 Task: Show all "Featured" power-ups.
Action: Mouse pressed left at (575, 362)
Screenshot: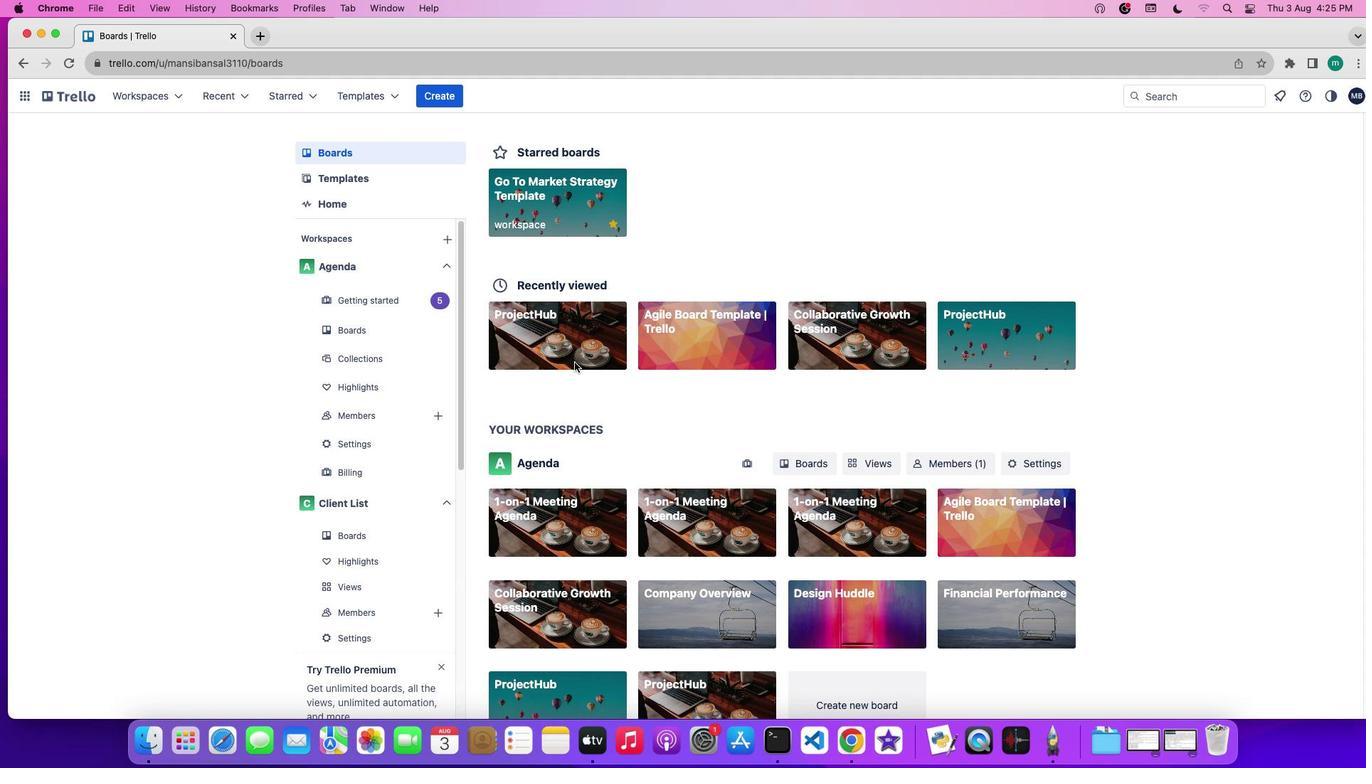 
Action: Mouse pressed left at (575, 362)
Screenshot: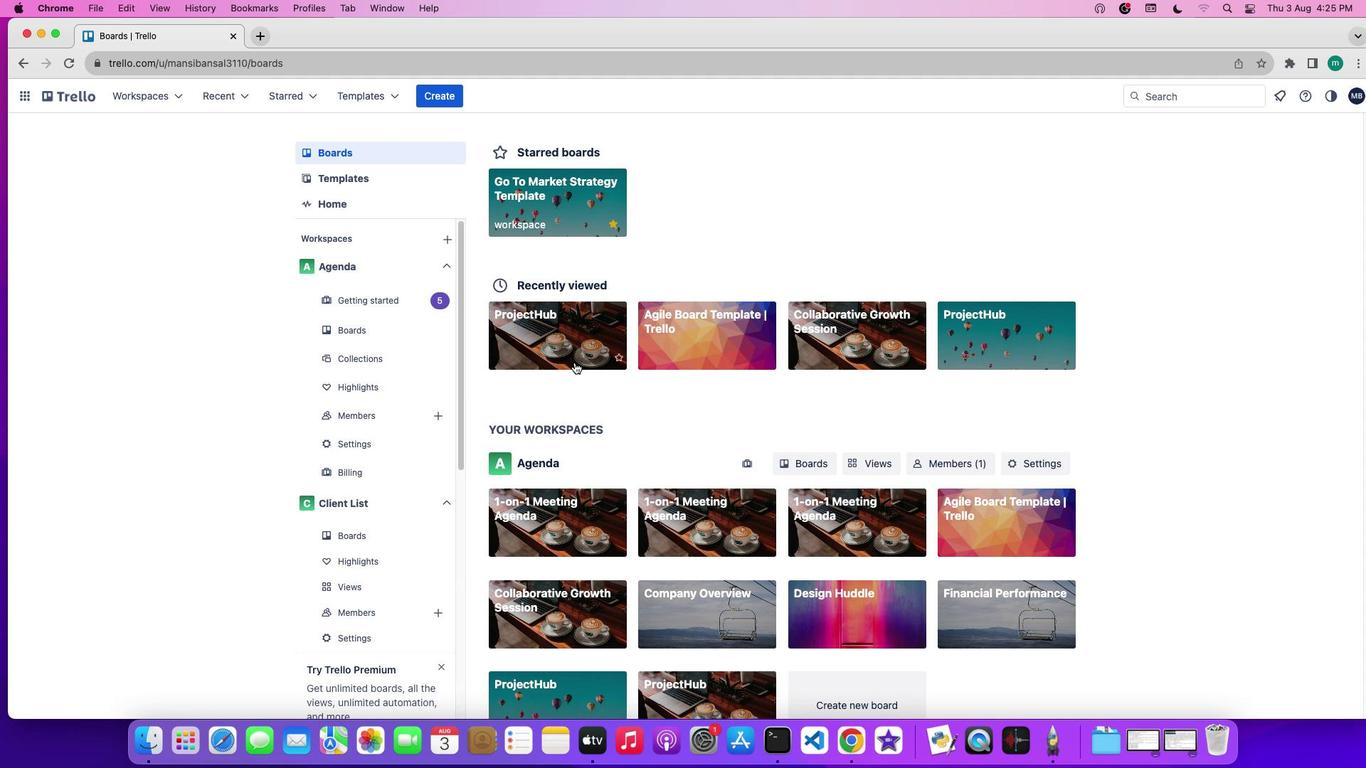 
Action: Mouse moved to (1192, 315)
Screenshot: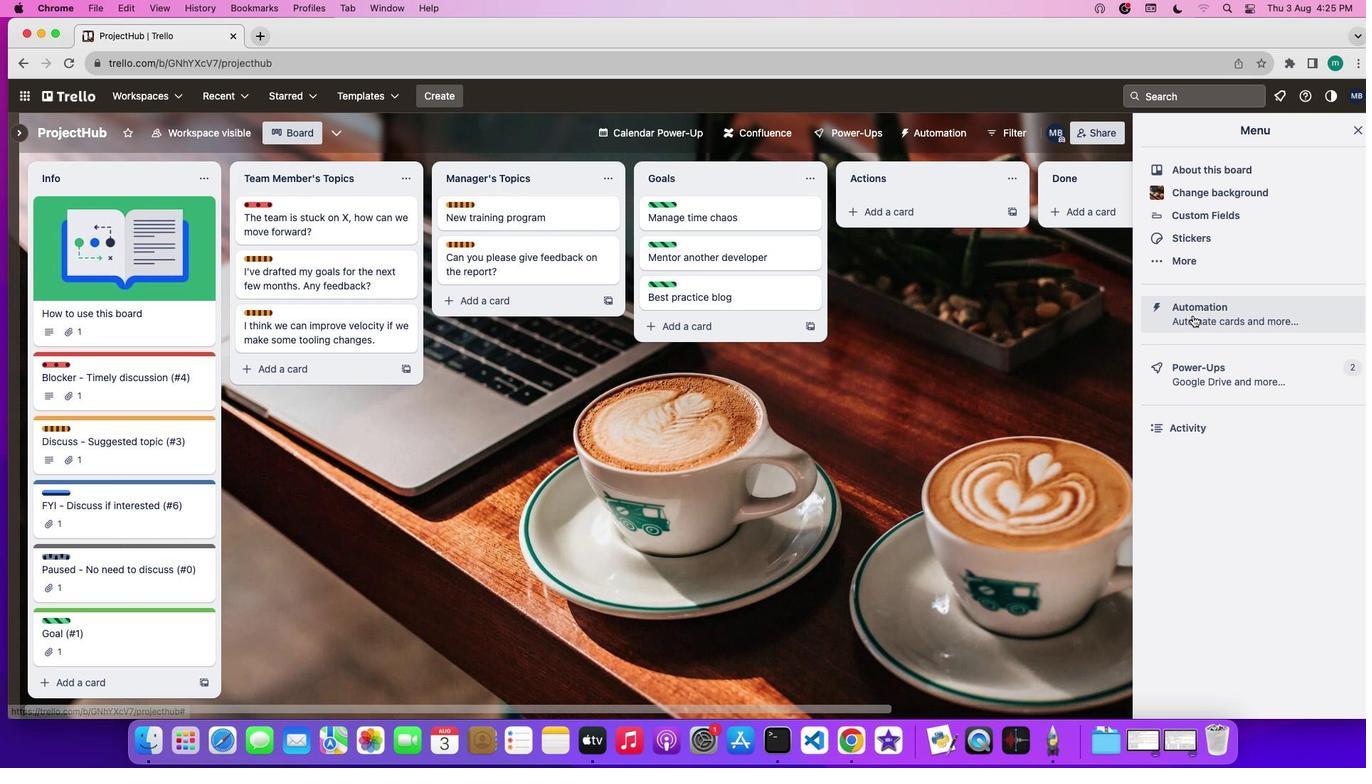 
Action: Mouse pressed left at (1192, 315)
Screenshot: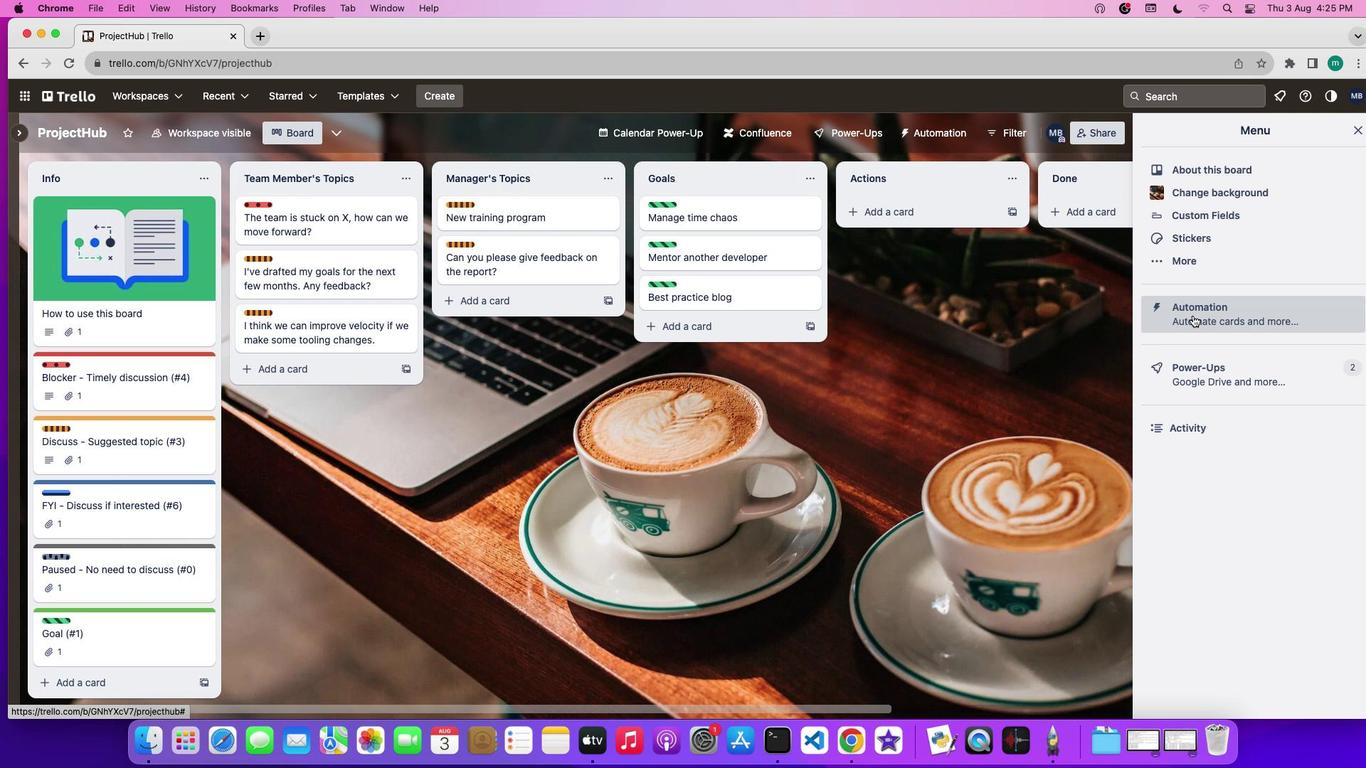 
Action: Mouse moved to (860, 128)
Screenshot: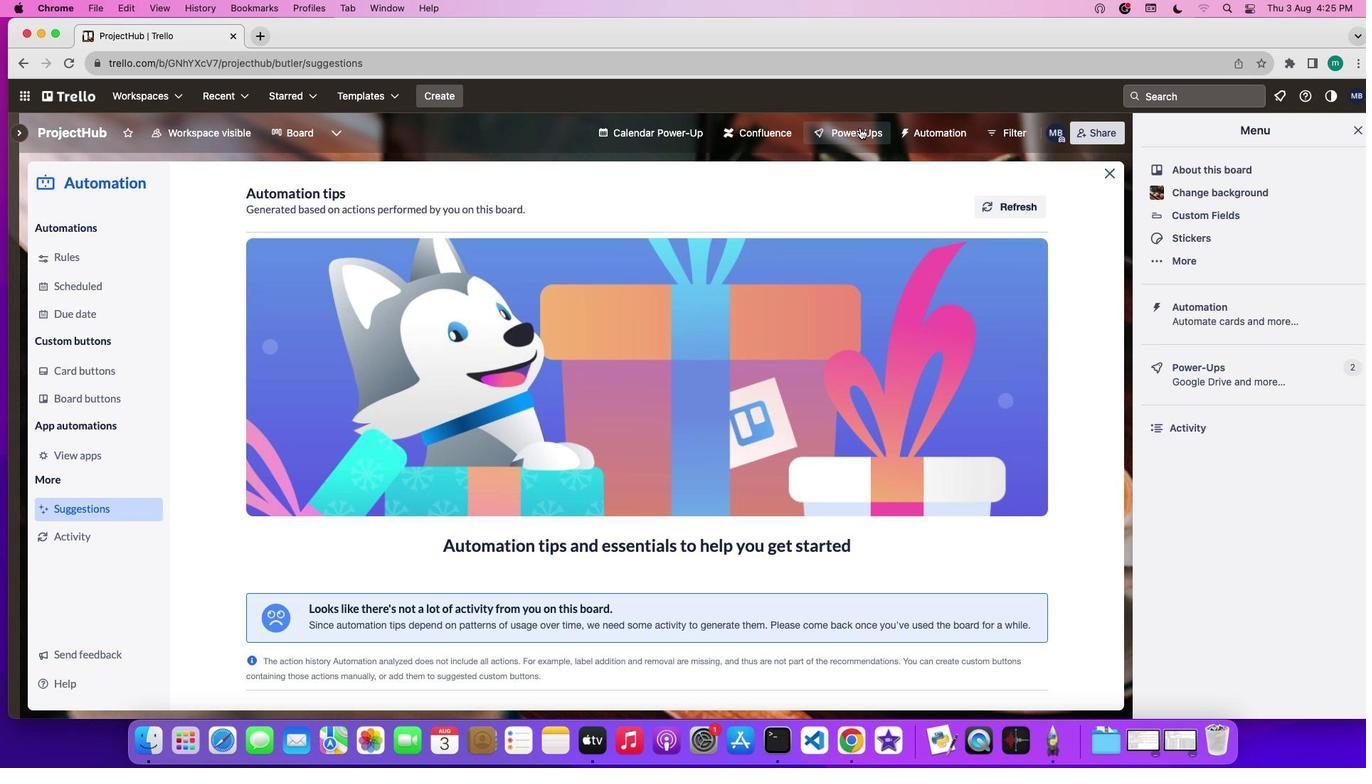 
Action: Mouse pressed left at (860, 128)
Screenshot: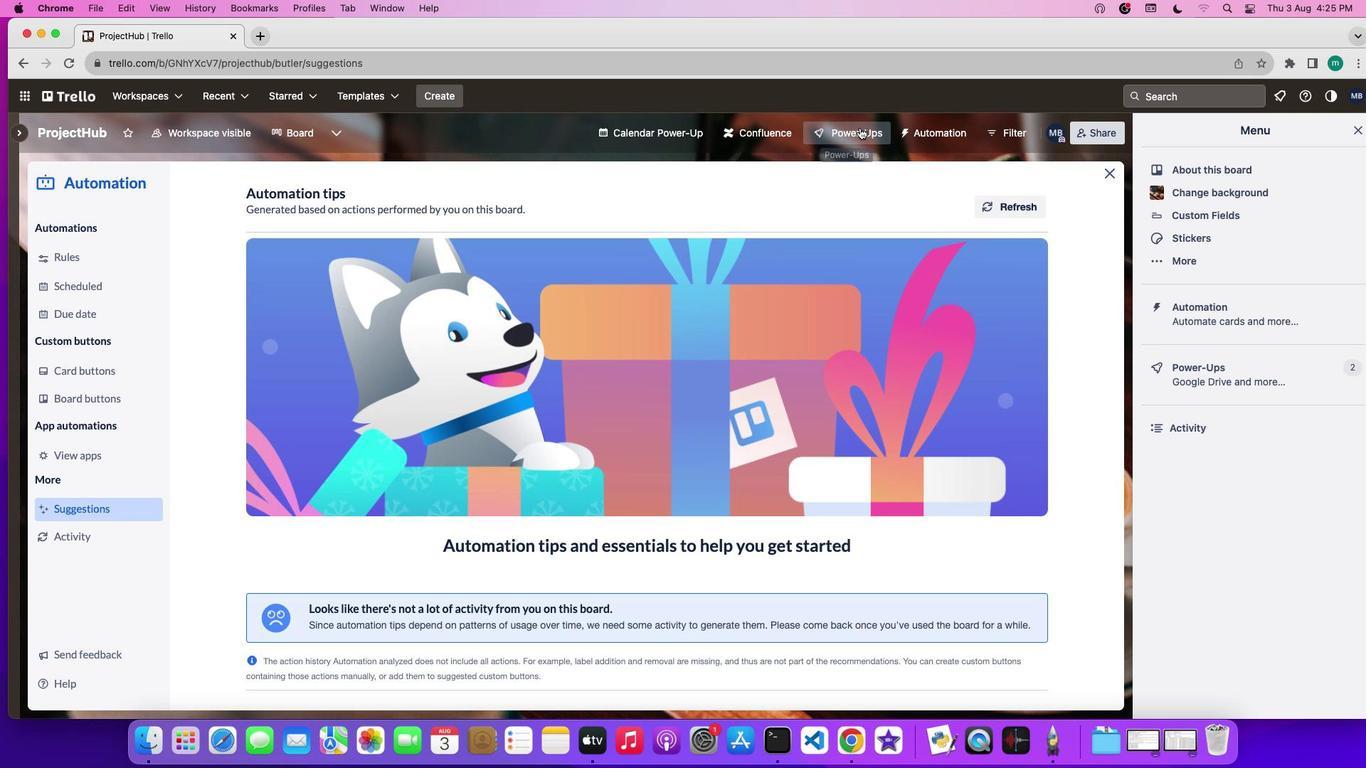 
Action: Mouse moved to (883, 504)
Screenshot: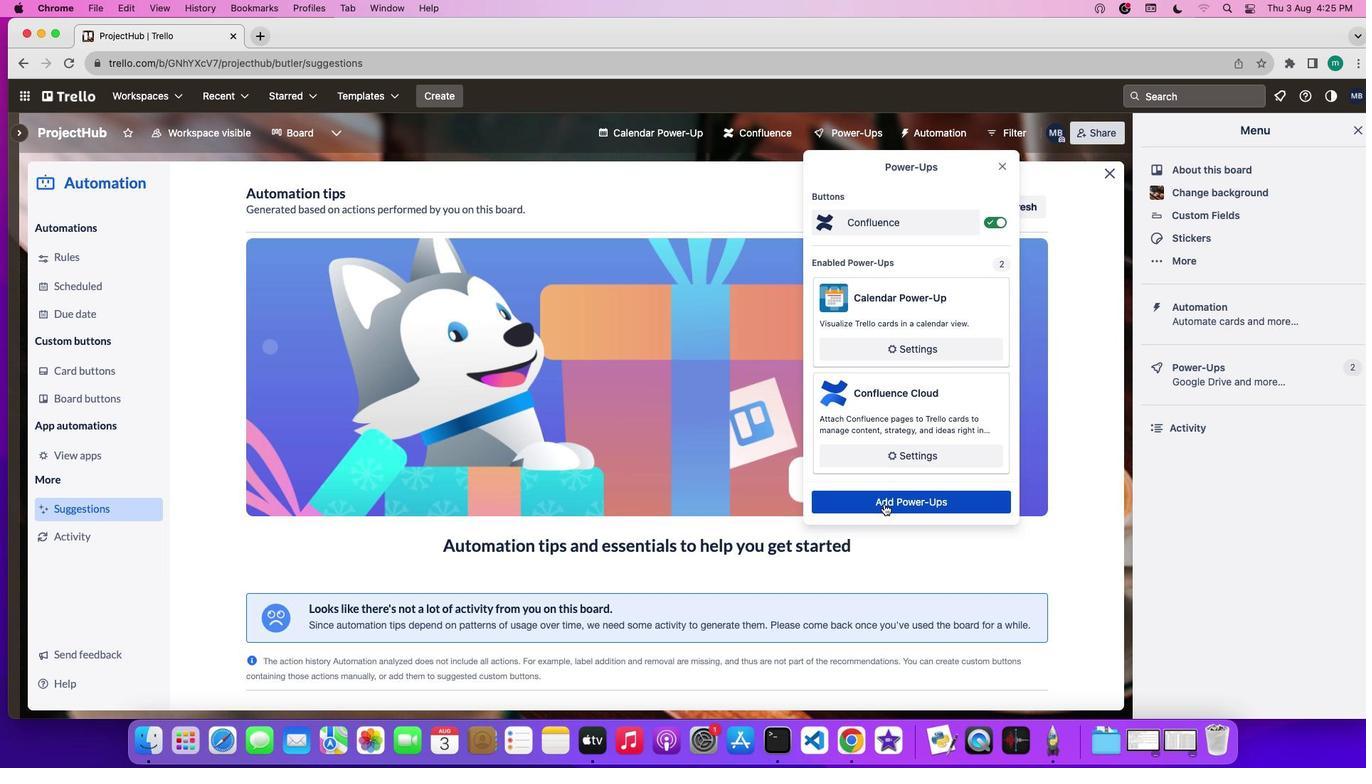 
Action: Mouse pressed left at (883, 504)
Screenshot: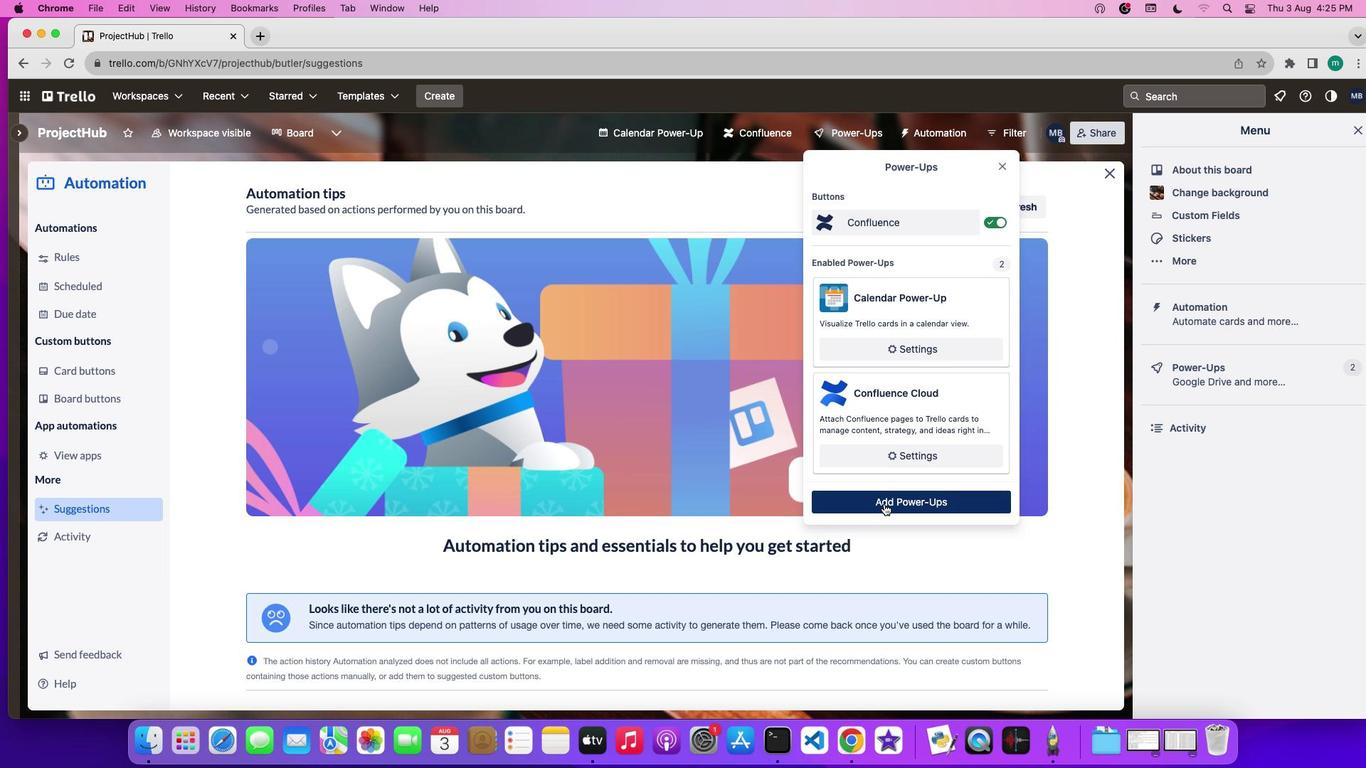 
Action: Mouse moved to (233, 256)
Screenshot: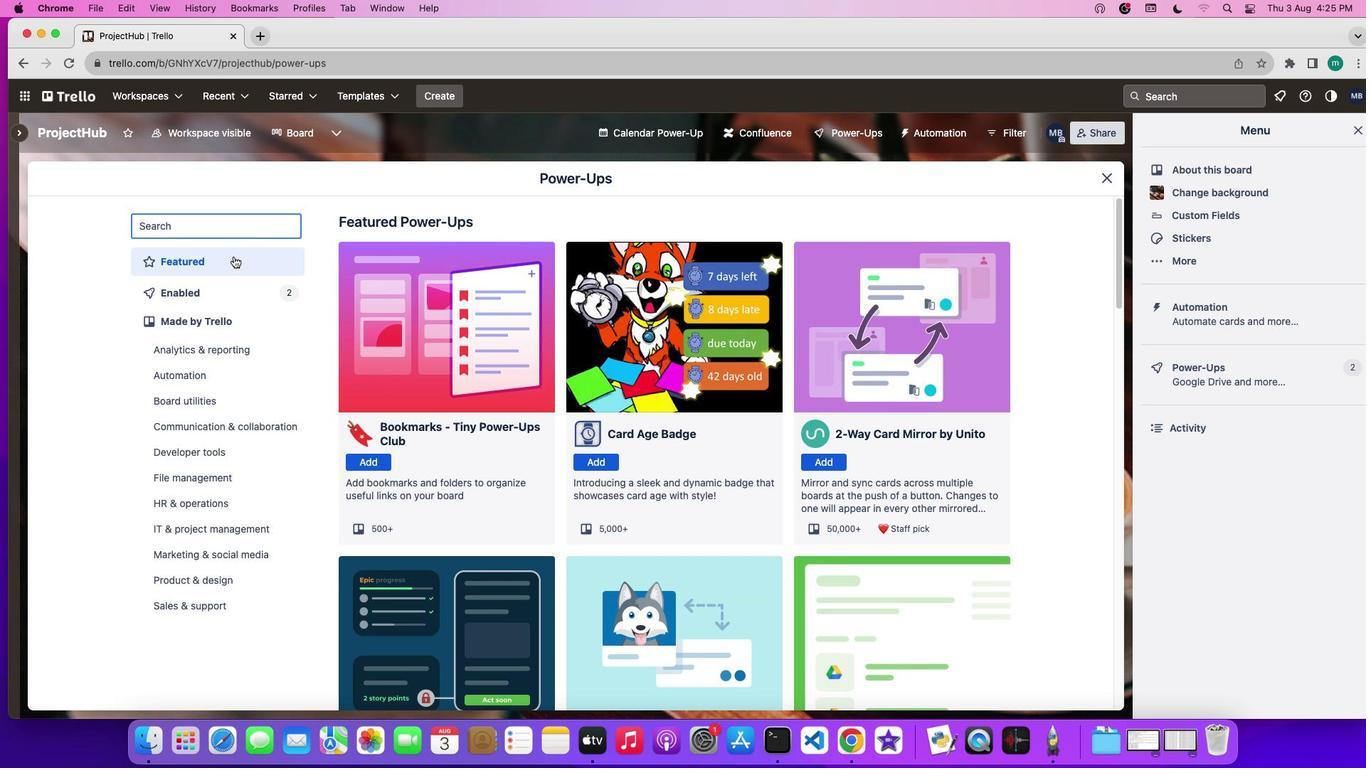 
Action: Mouse pressed left at (233, 256)
Screenshot: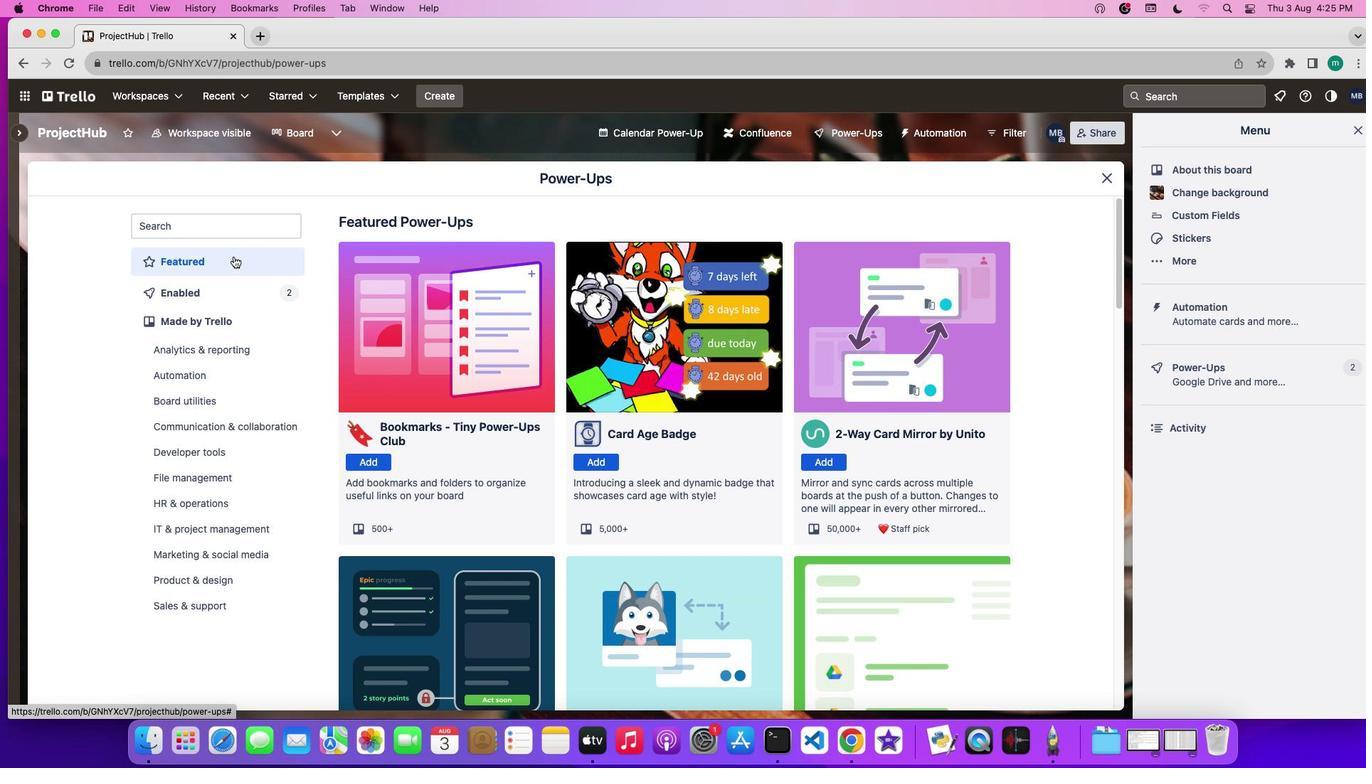 
Action: Mouse moved to (493, 462)
Screenshot: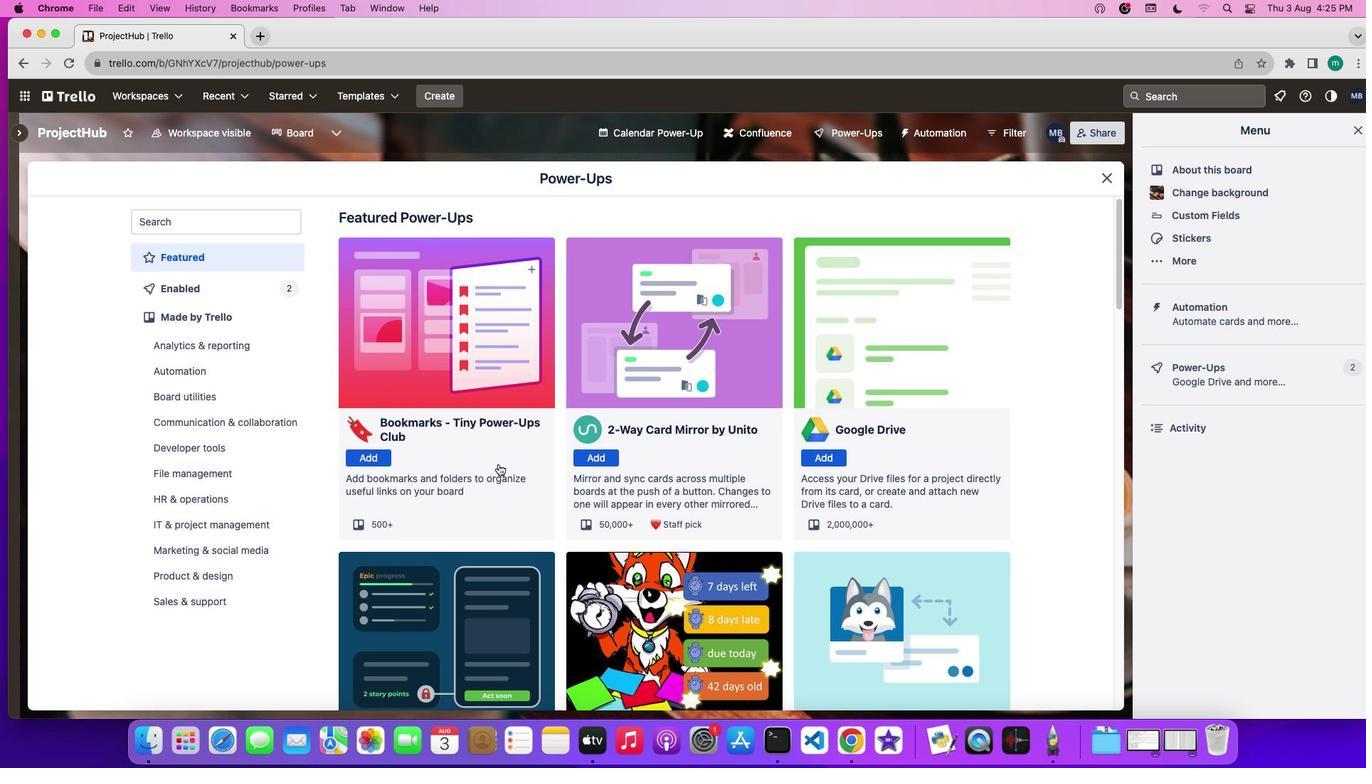 
Action: Mouse scrolled (493, 462) with delta (0, 0)
Screenshot: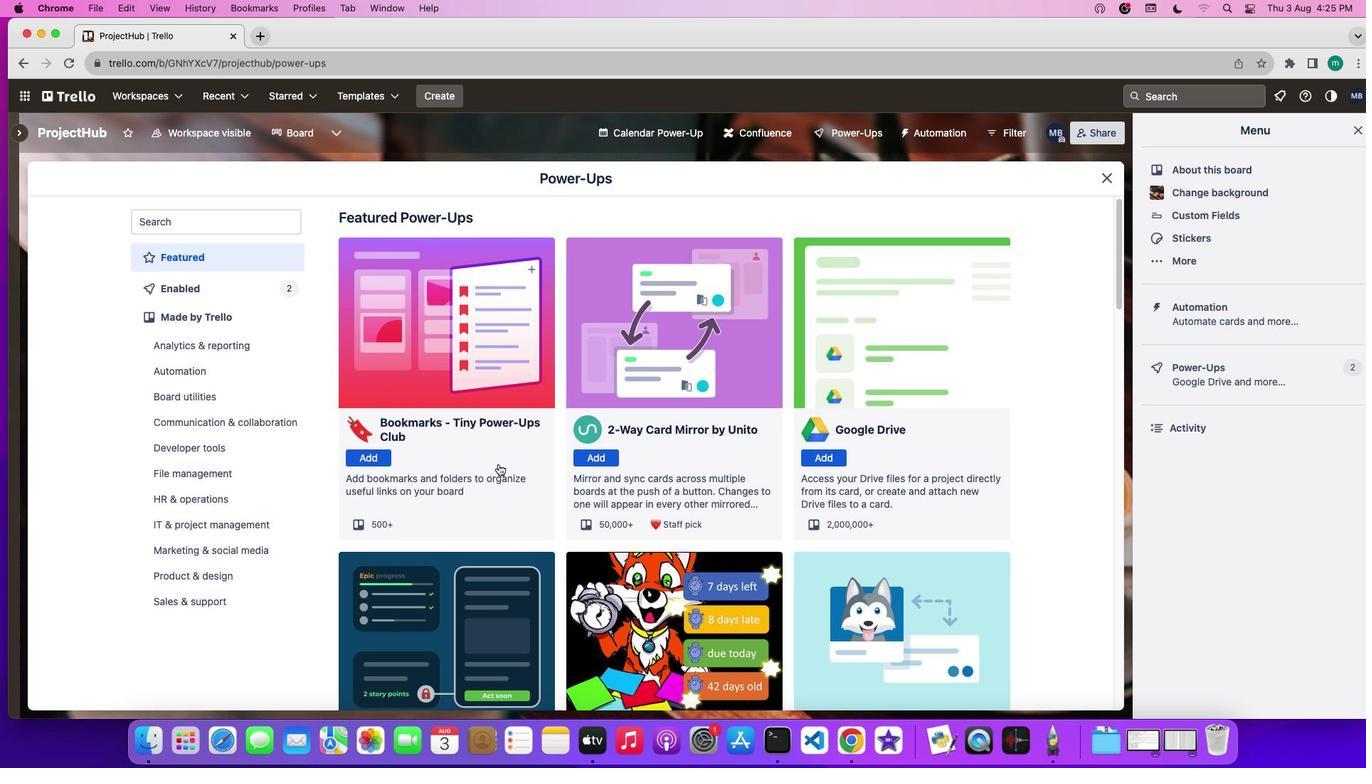 
Action: Mouse moved to (495, 463)
Screenshot: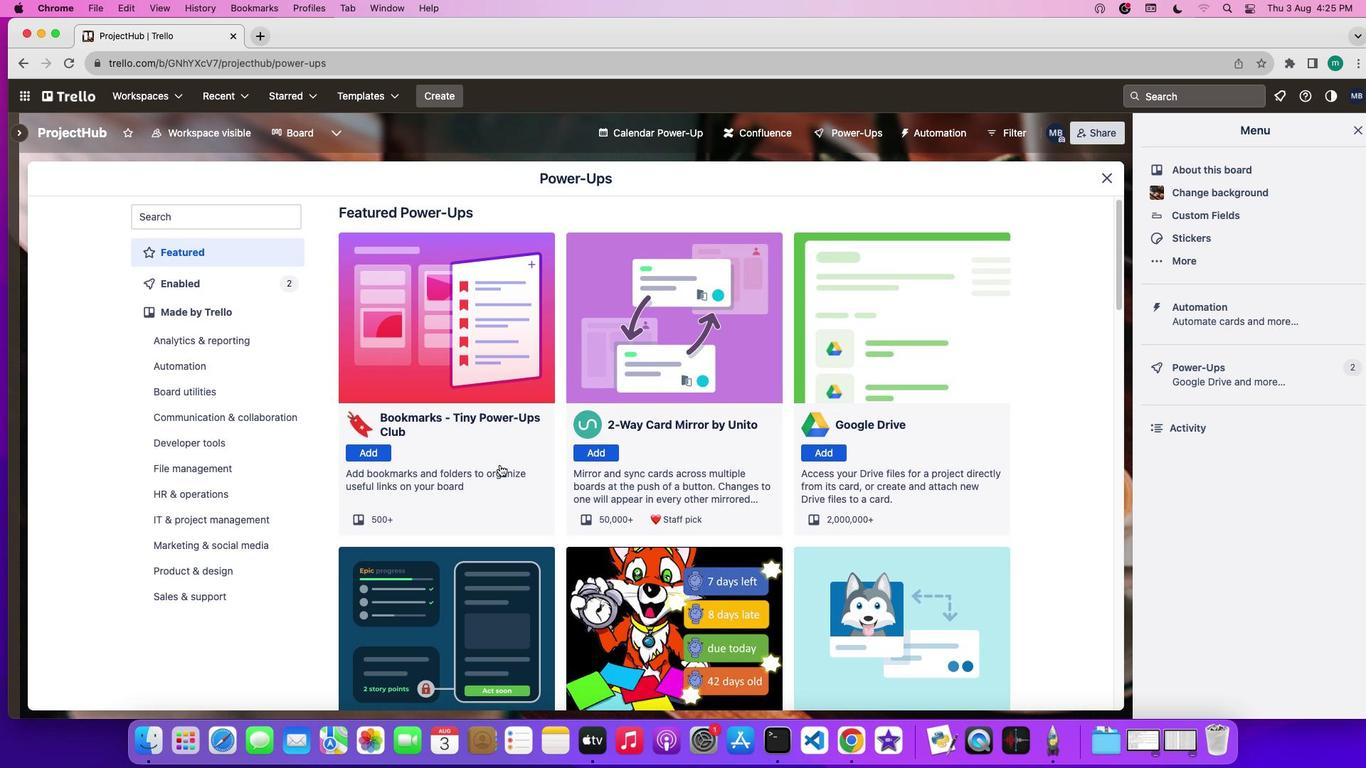 
Action: Mouse scrolled (495, 463) with delta (0, 0)
Screenshot: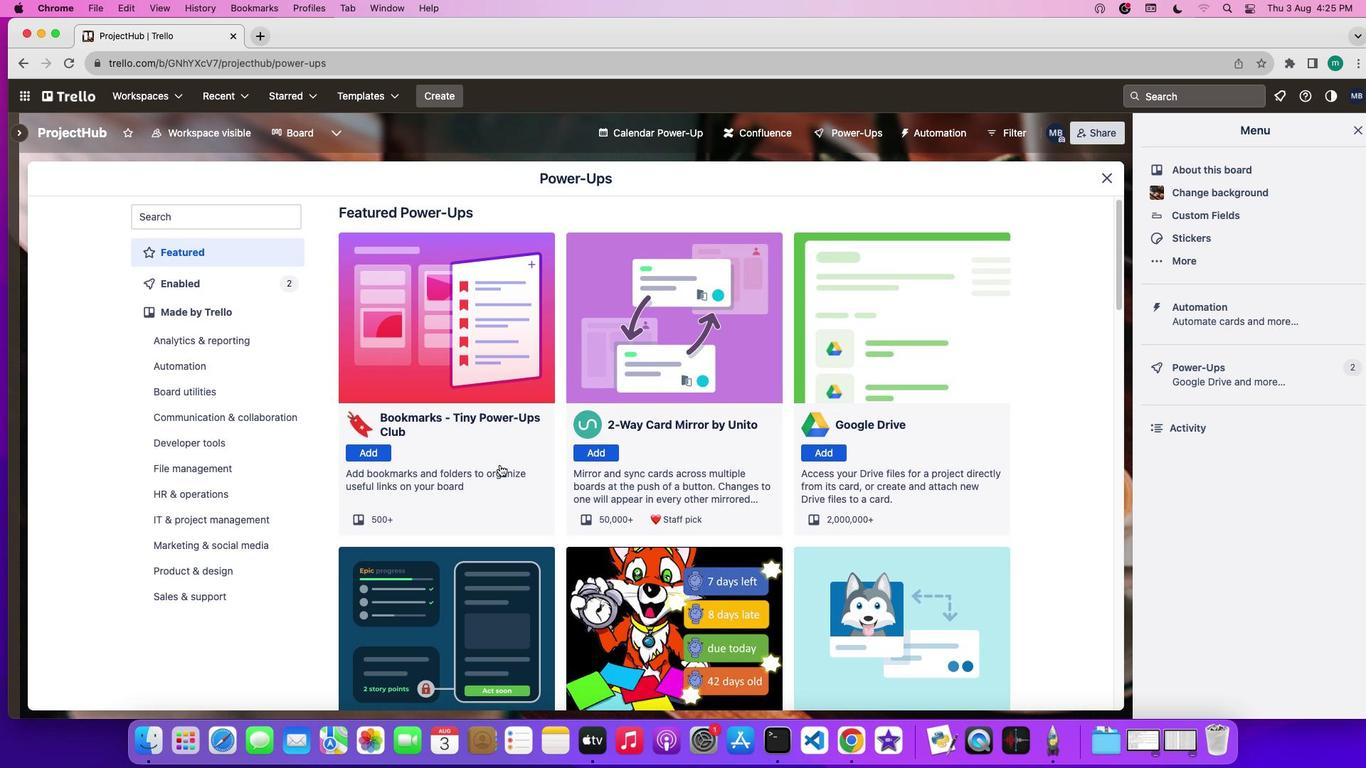 
Action: Mouse moved to (498, 464)
Screenshot: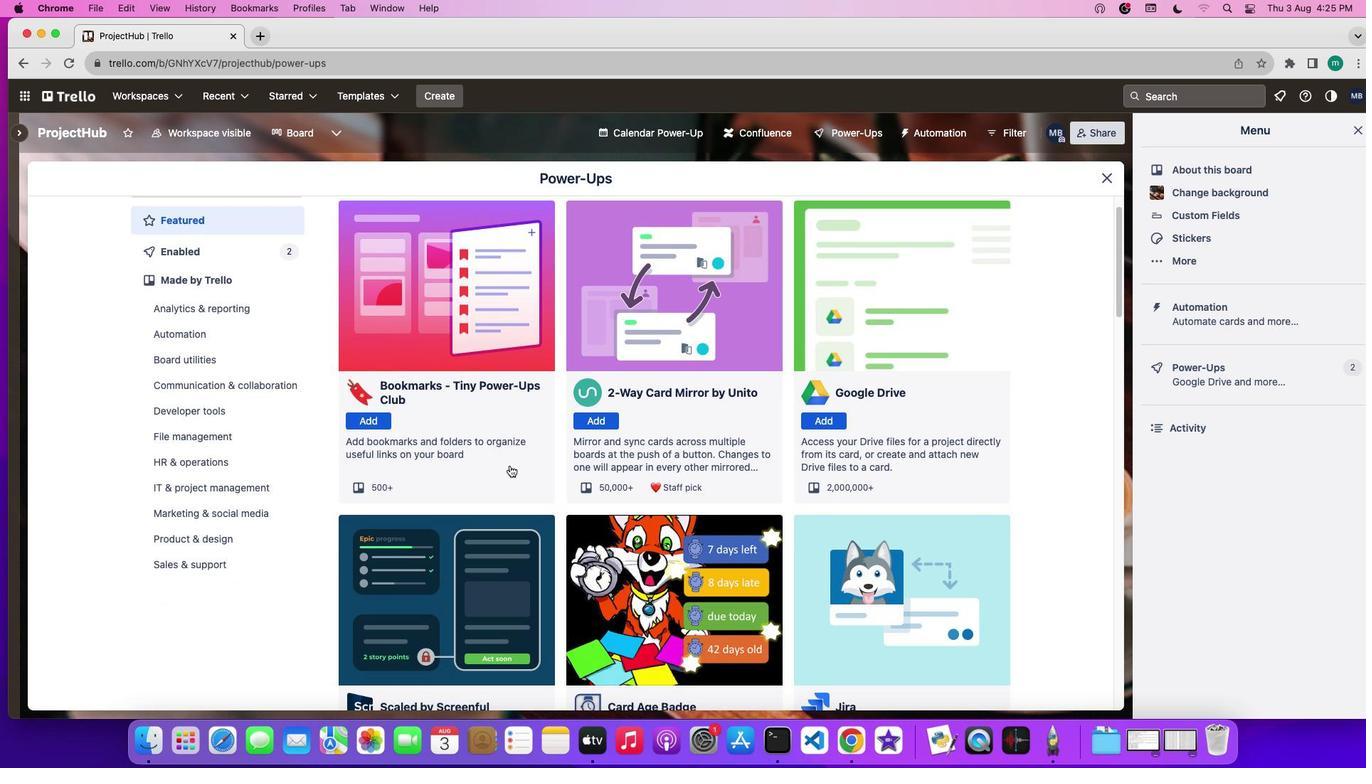 
Action: Mouse scrolled (498, 464) with delta (0, 0)
Screenshot: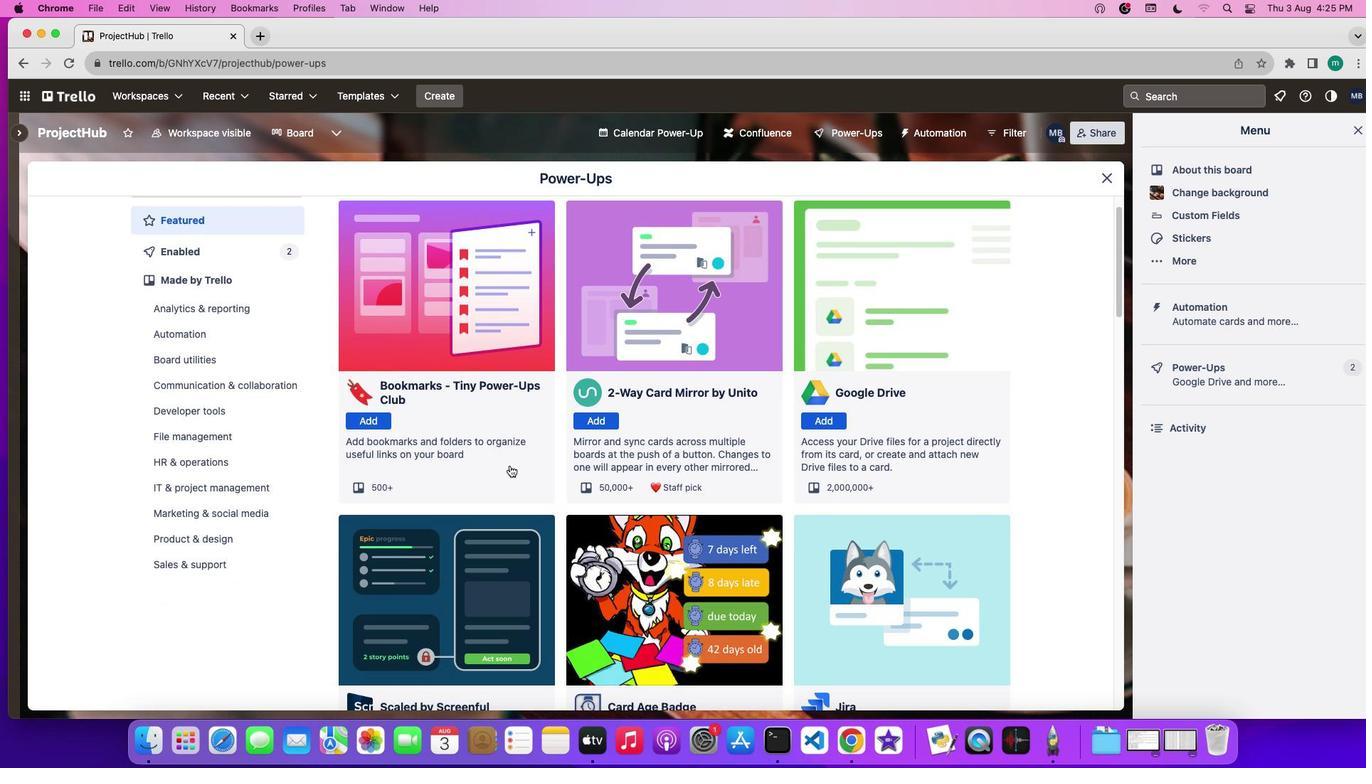 
Action: Mouse moved to (551, 473)
Screenshot: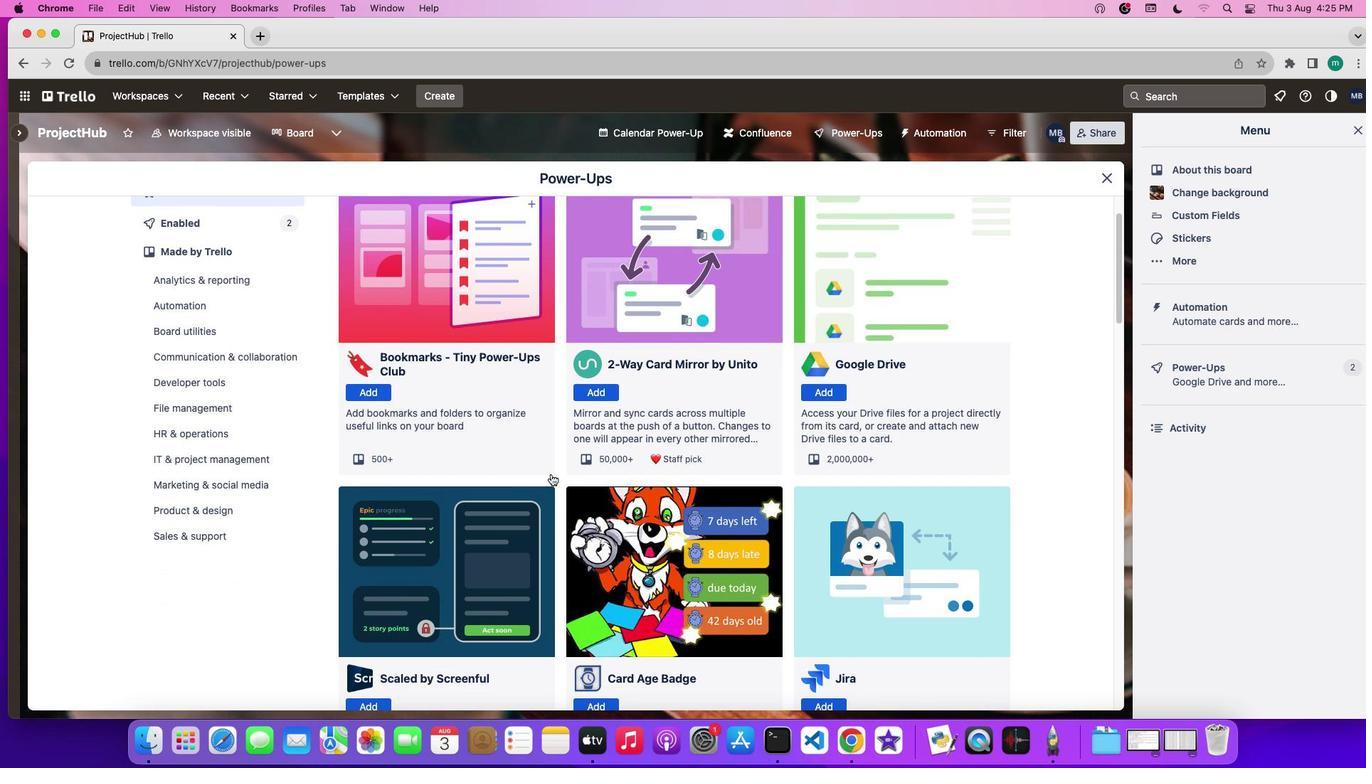 
Action: Mouse scrolled (551, 473) with delta (0, 0)
Screenshot: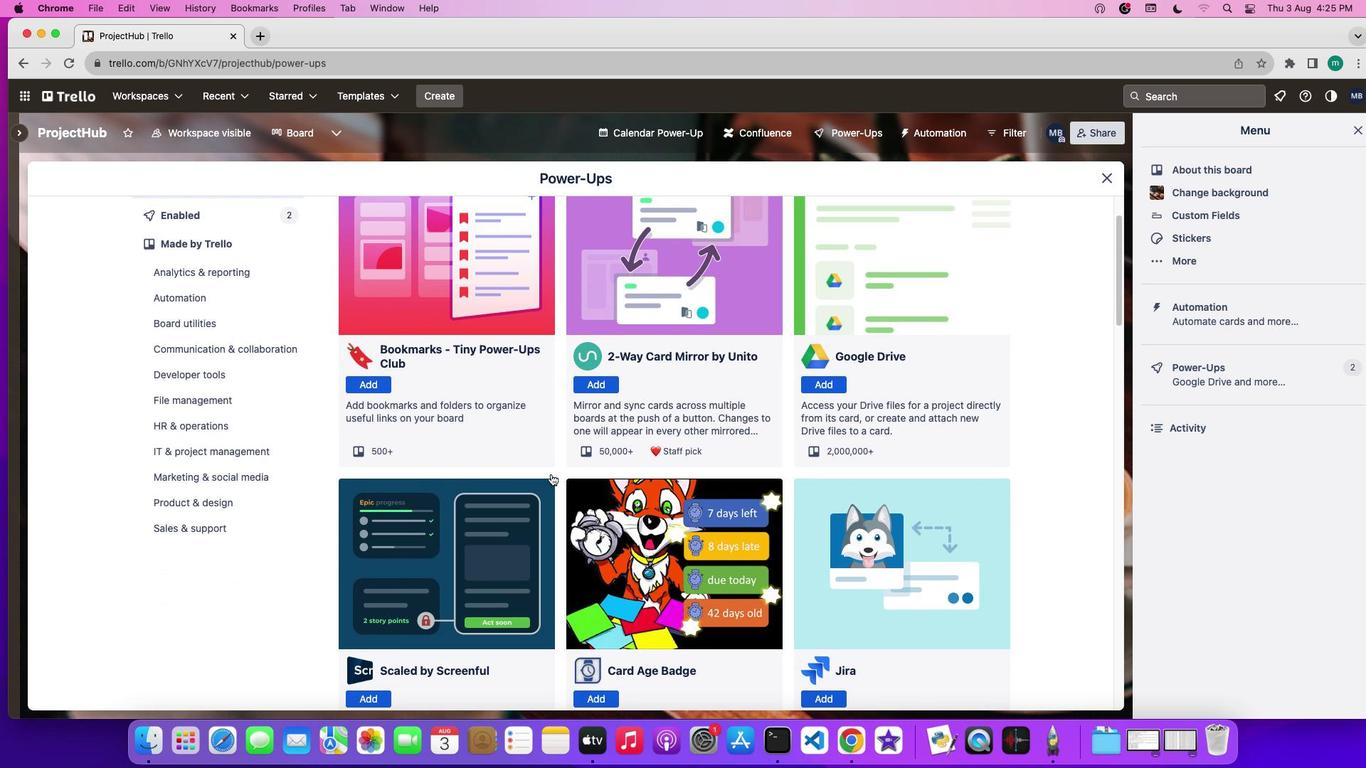 
Action: Mouse moved to (551, 474)
Screenshot: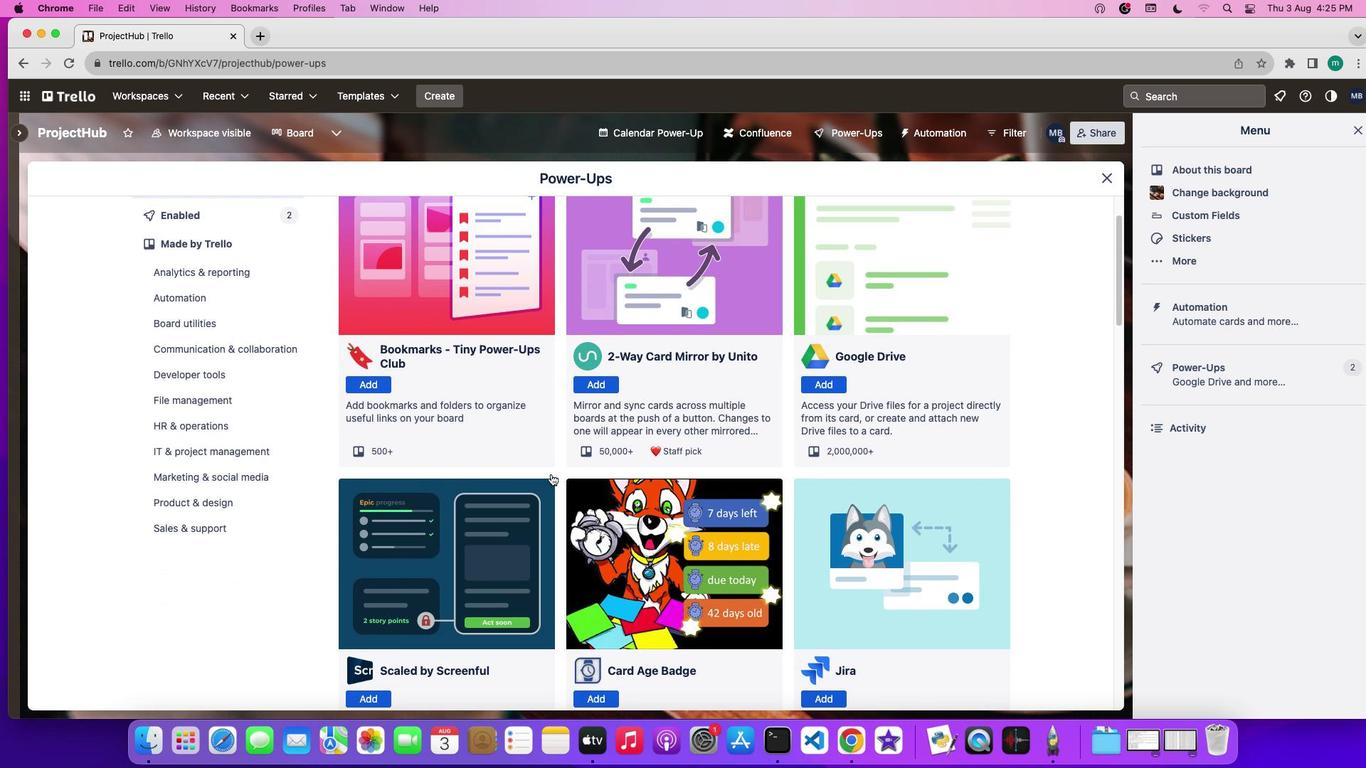 
Action: Mouse scrolled (551, 474) with delta (0, 0)
Screenshot: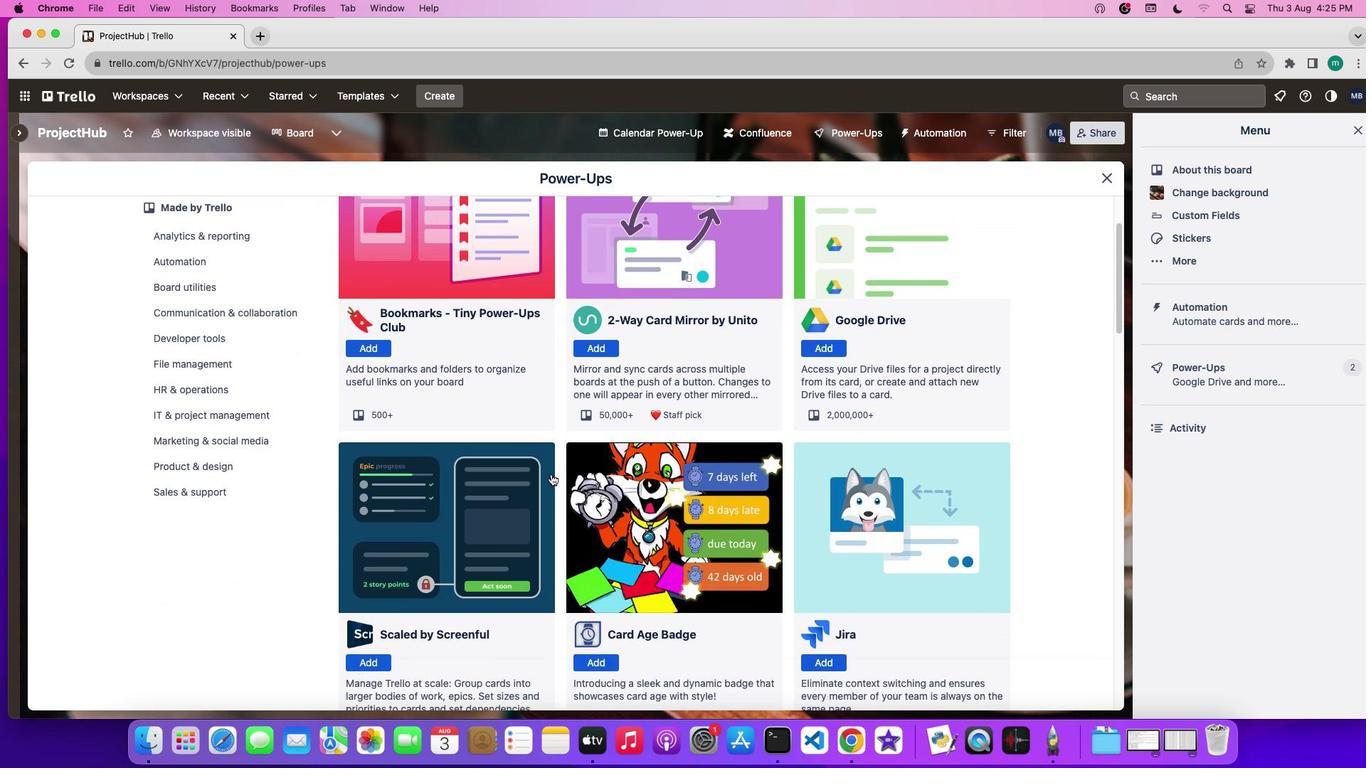 
Action: Mouse scrolled (551, 474) with delta (0, -1)
Screenshot: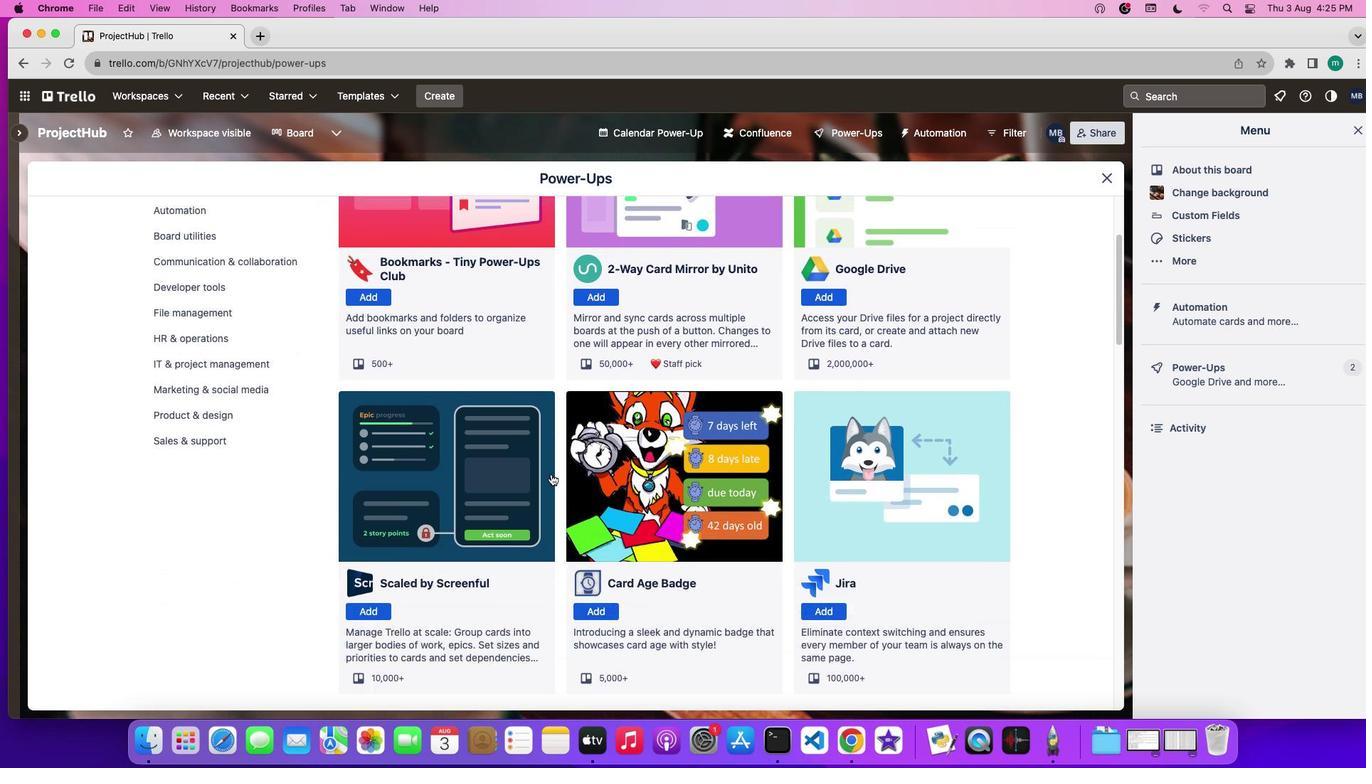 
Action: Mouse scrolled (551, 474) with delta (0, -2)
Screenshot: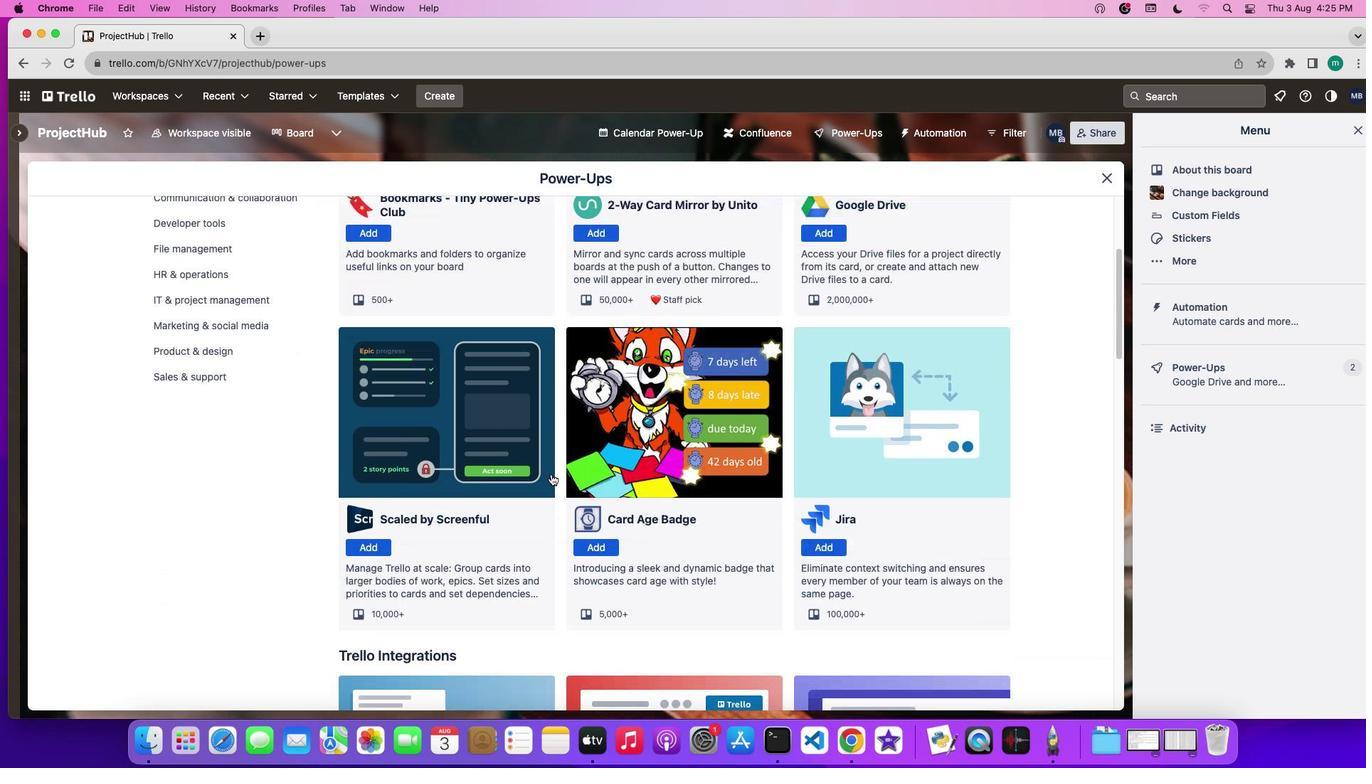 
Action: Mouse scrolled (551, 474) with delta (0, -2)
Screenshot: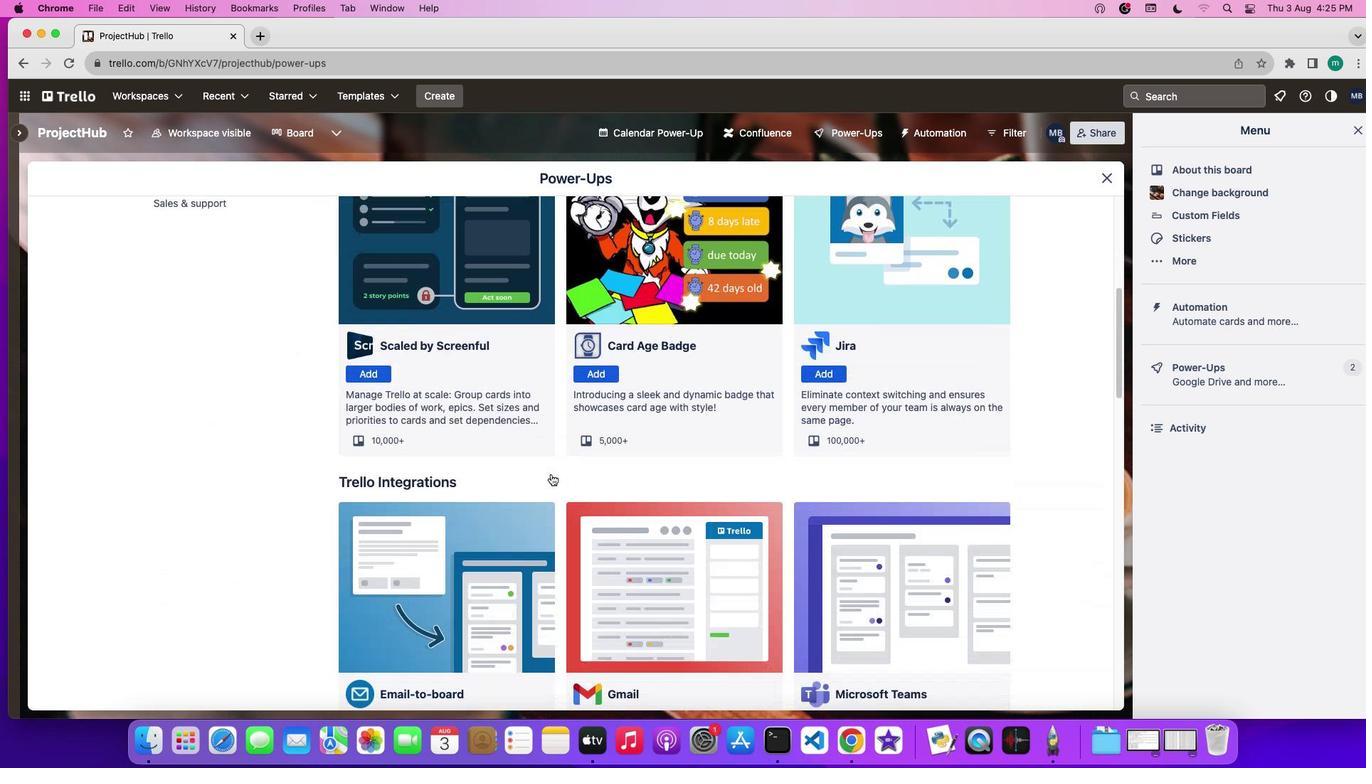 
Action: Mouse scrolled (551, 474) with delta (0, 0)
Screenshot: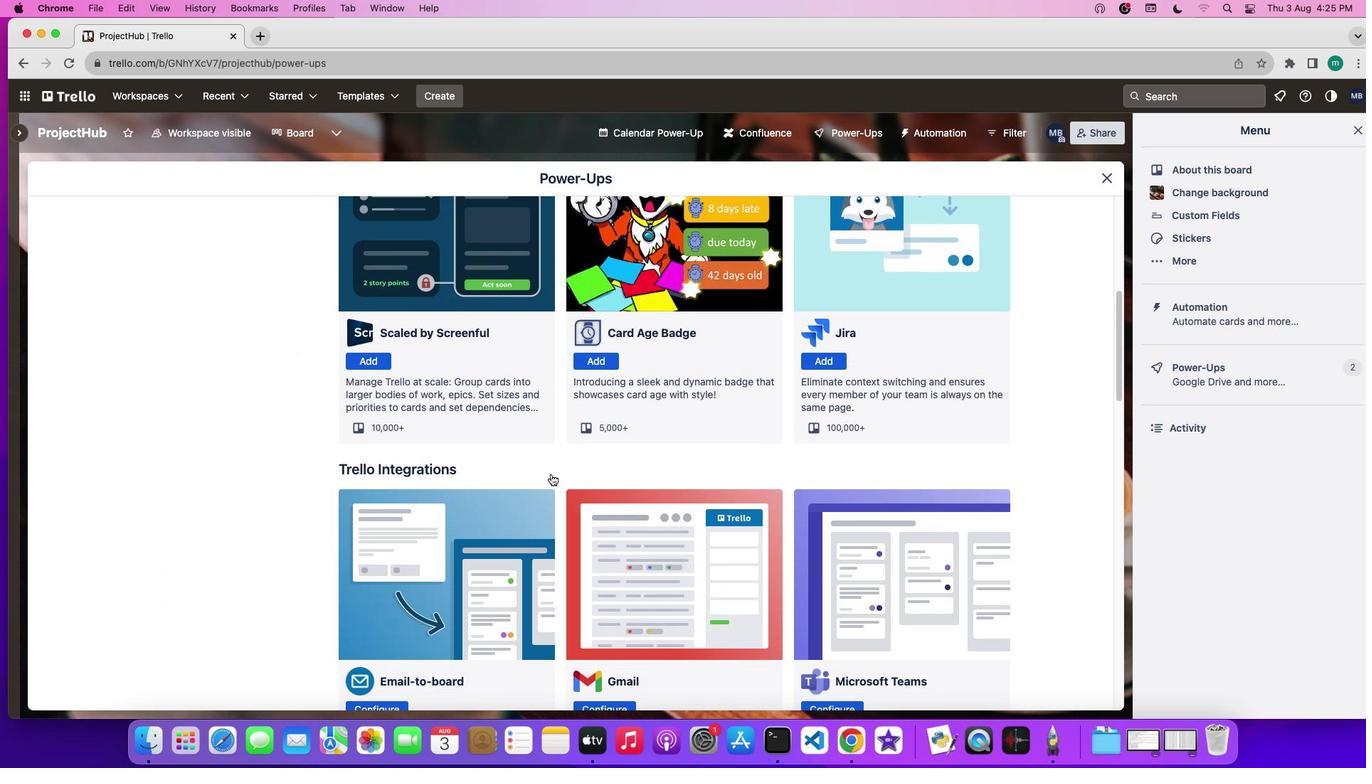 
Action: Mouse scrolled (551, 474) with delta (0, 0)
Screenshot: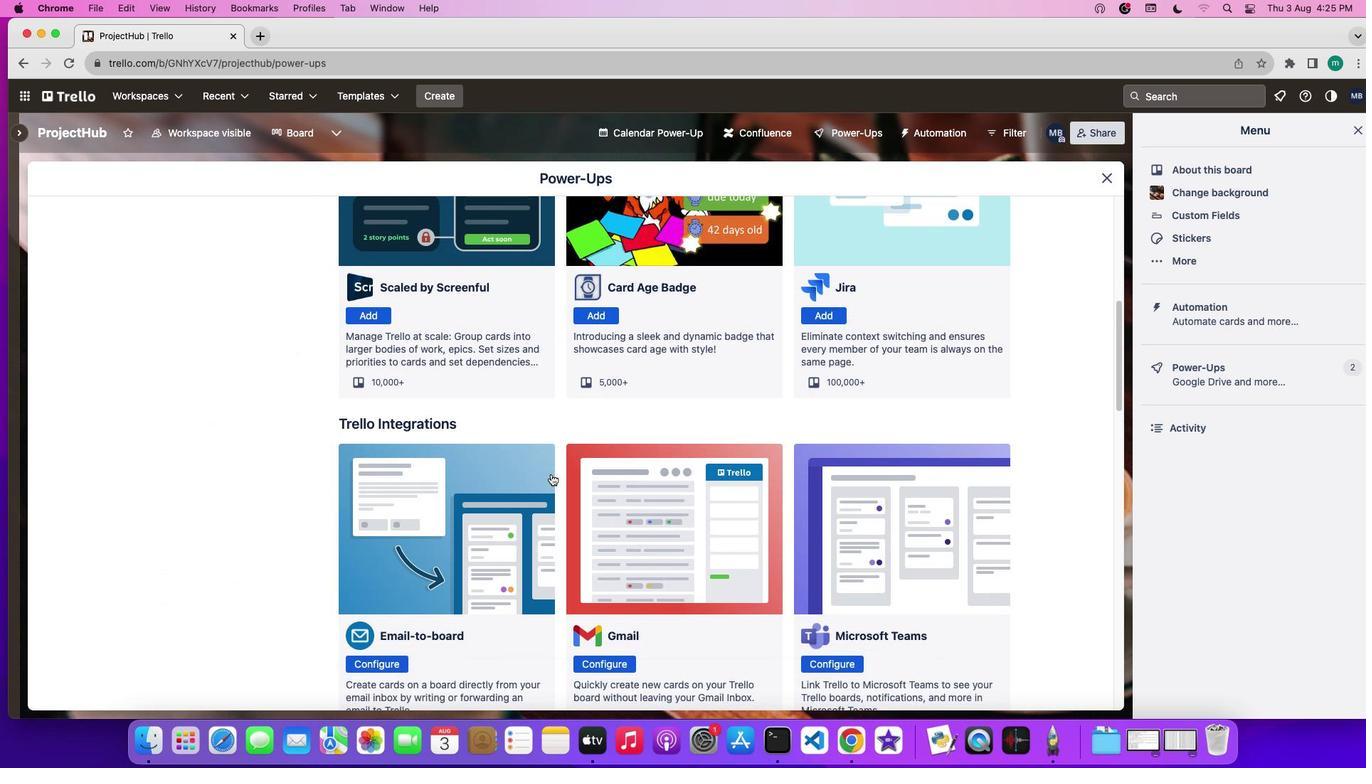 
Action: Mouse scrolled (551, 474) with delta (0, -1)
Screenshot: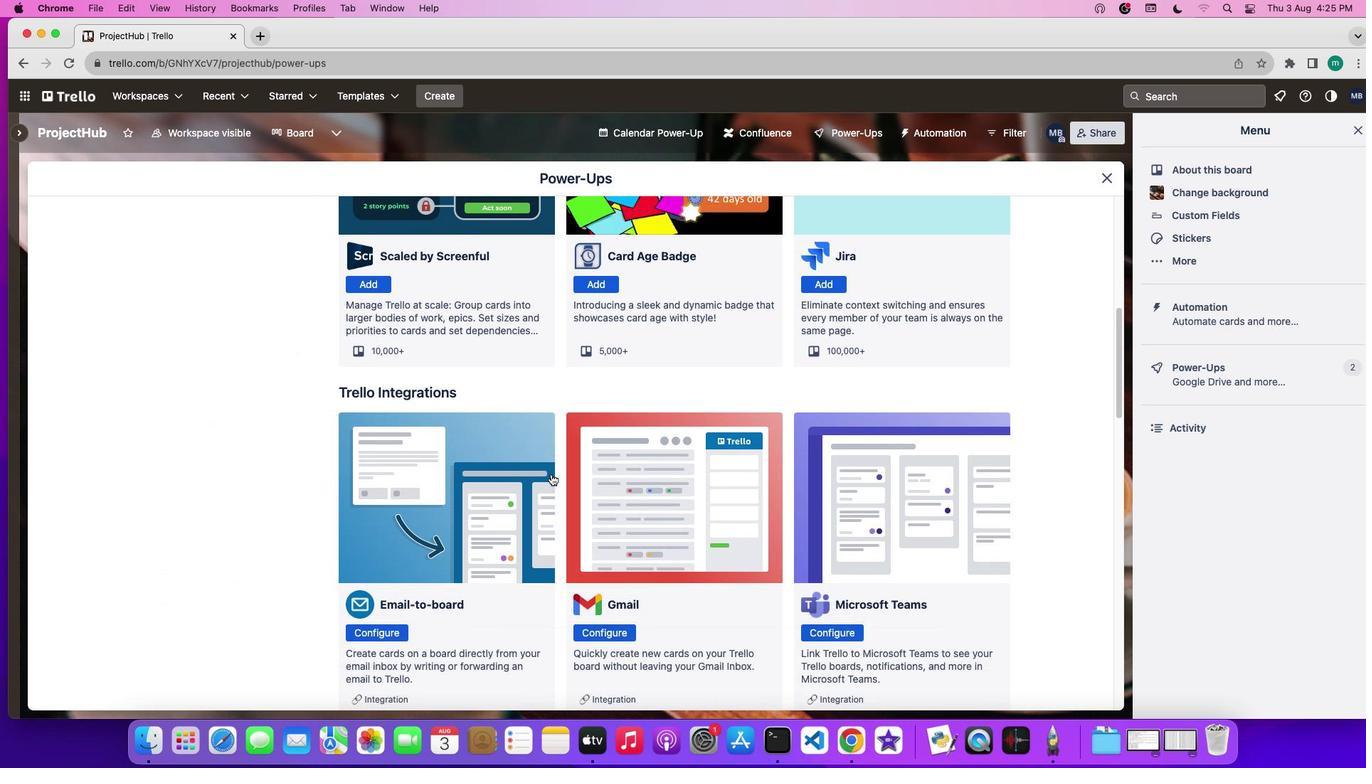 
Action: Mouse scrolled (551, 474) with delta (0, -2)
Screenshot: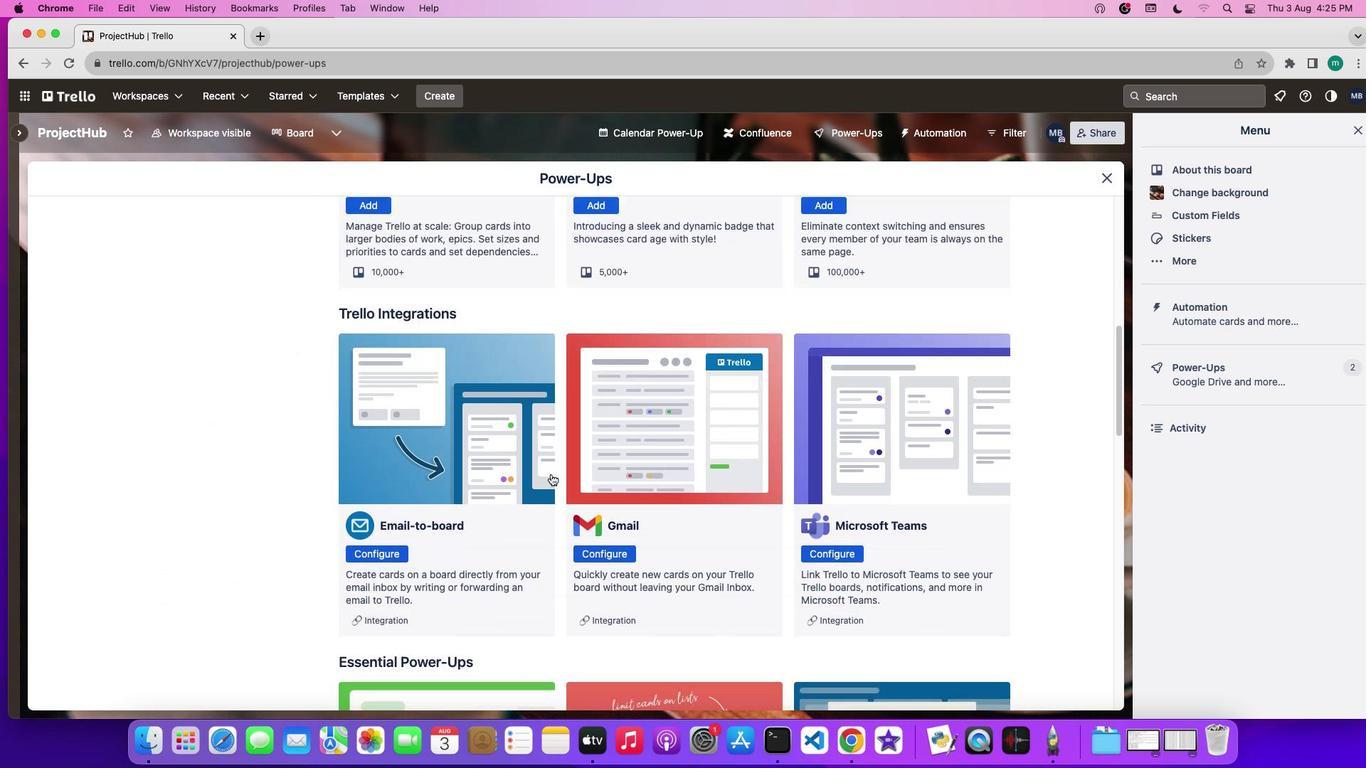
Action: Mouse scrolled (551, 474) with delta (0, -2)
Screenshot: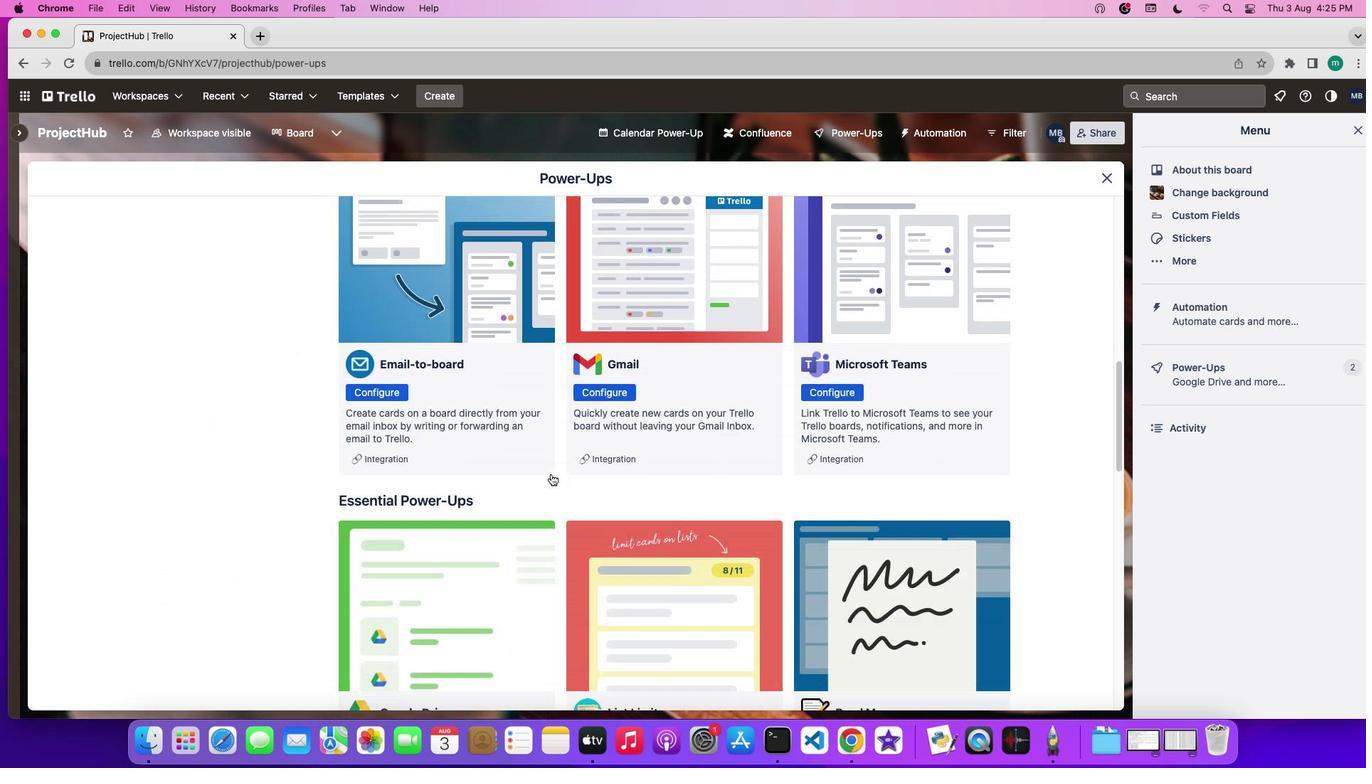 
Action: Mouse moved to (551, 475)
Screenshot: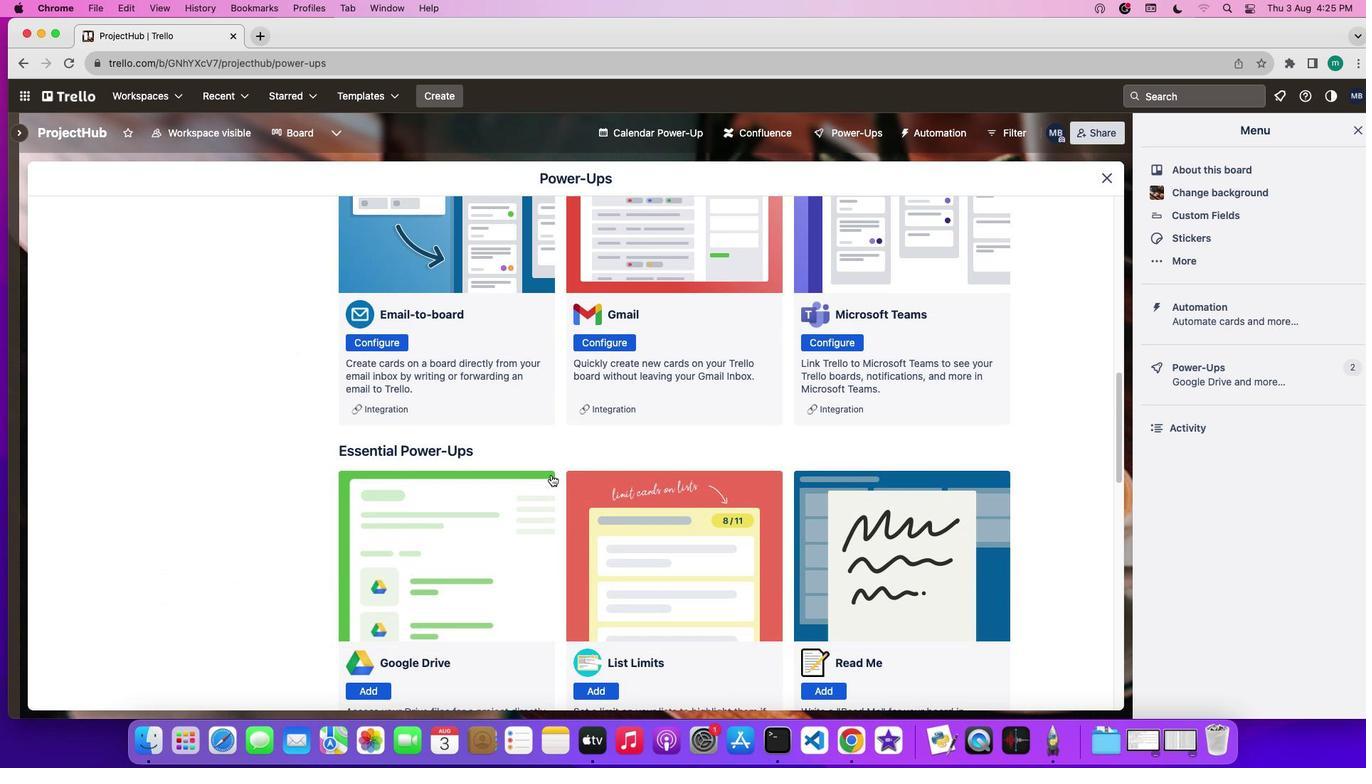 
Action: Mouse scrolled (551, 475) with delta (0, 0)
Screenshot: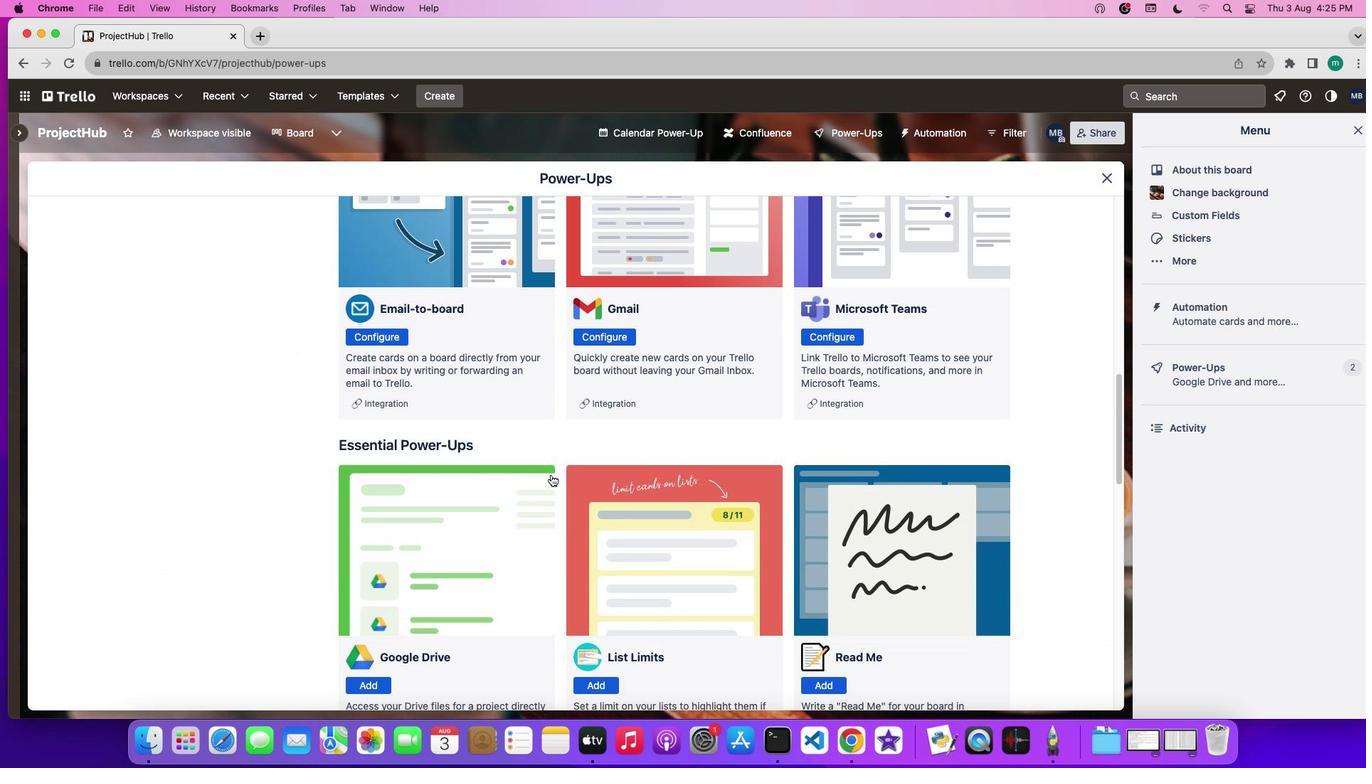 
Action: Mouse moved to (551, 475)
Screenshot: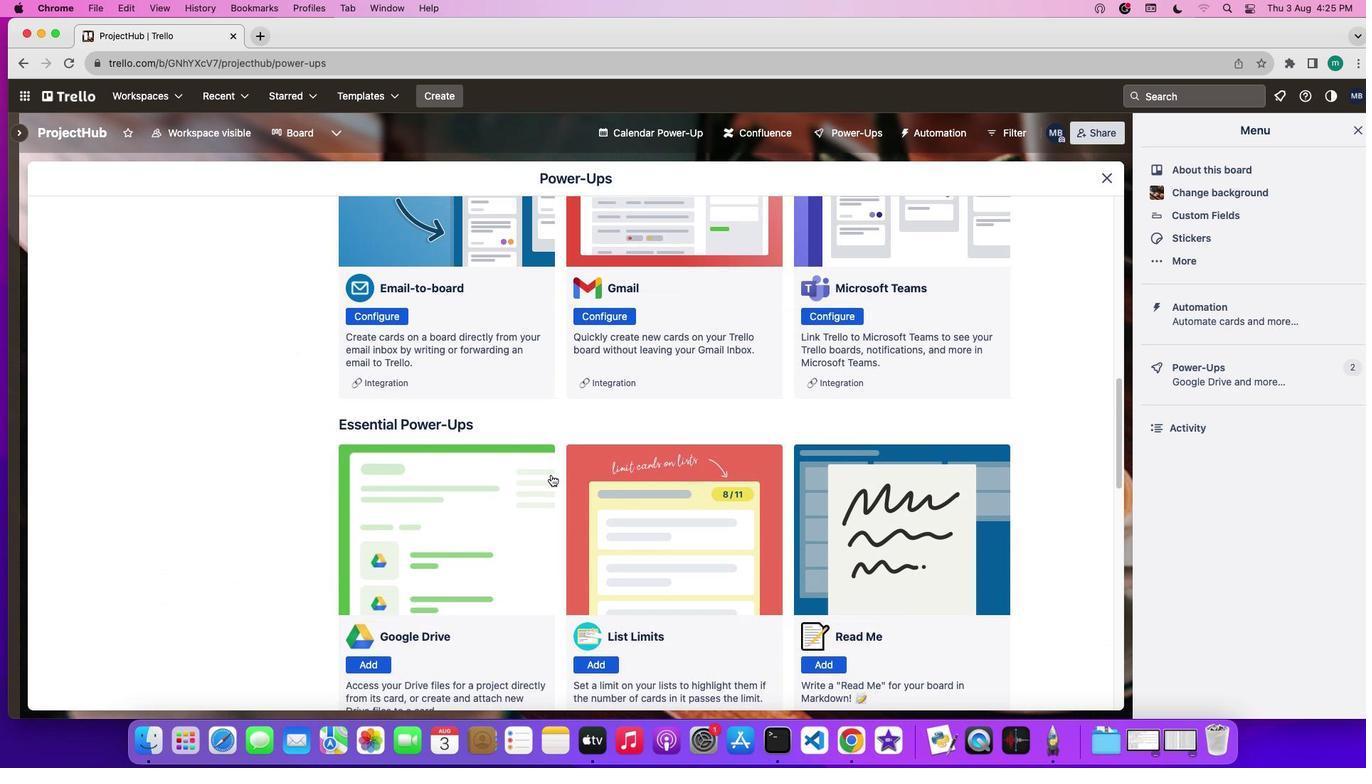 
Action: Mouse scrolled (551, 475) with delta (0, 0)
Screenshot: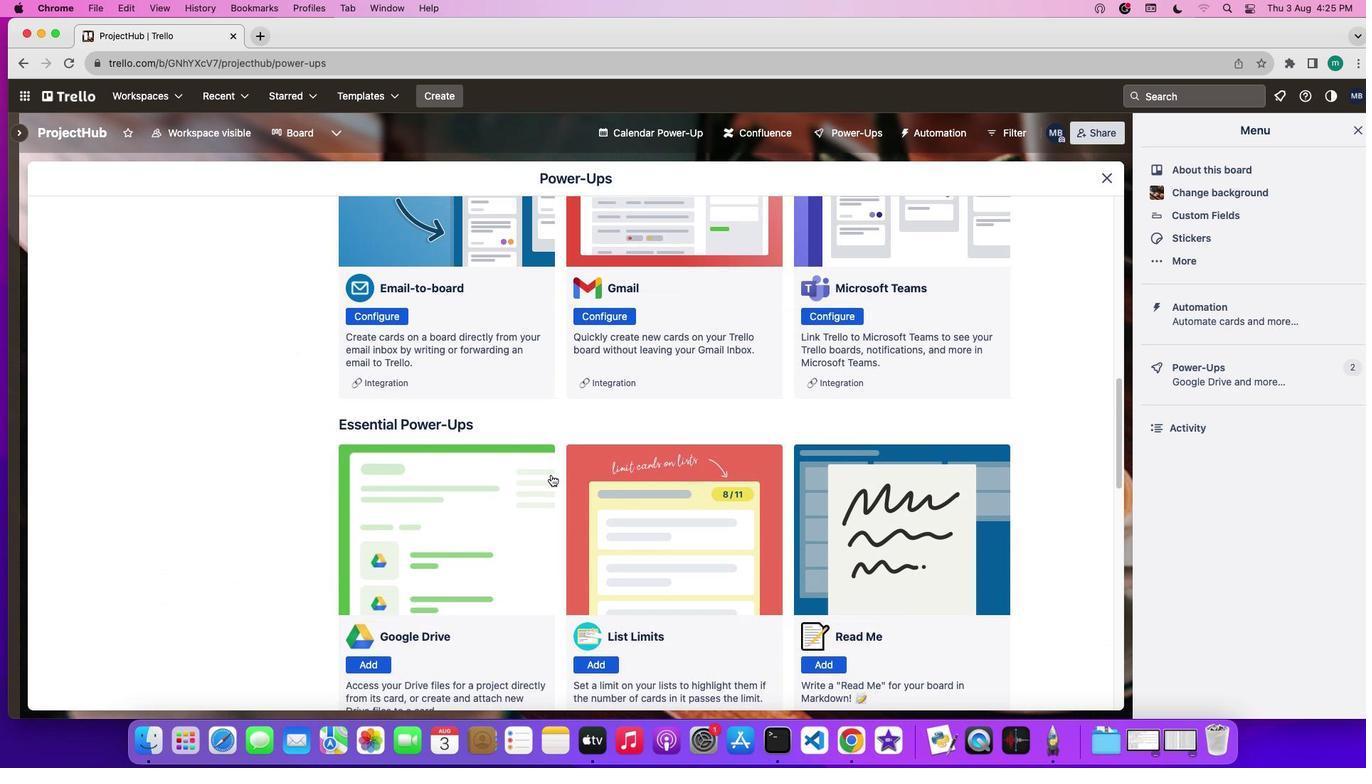 
Action: Mouse scrolled (551, 475) with delta (0, -1)
Screenshot: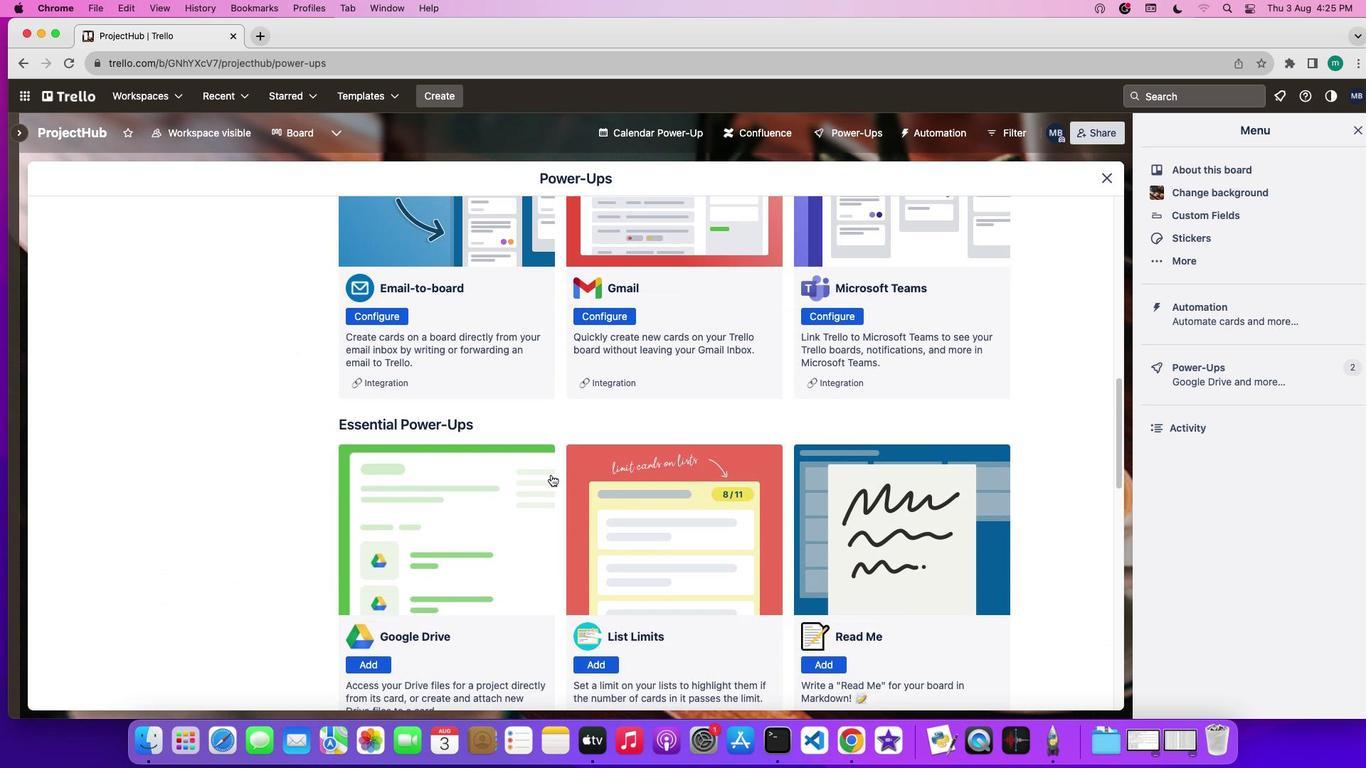 
Action: Mouse scrolled (551, 475) with delta (0, -2)
Screenshot: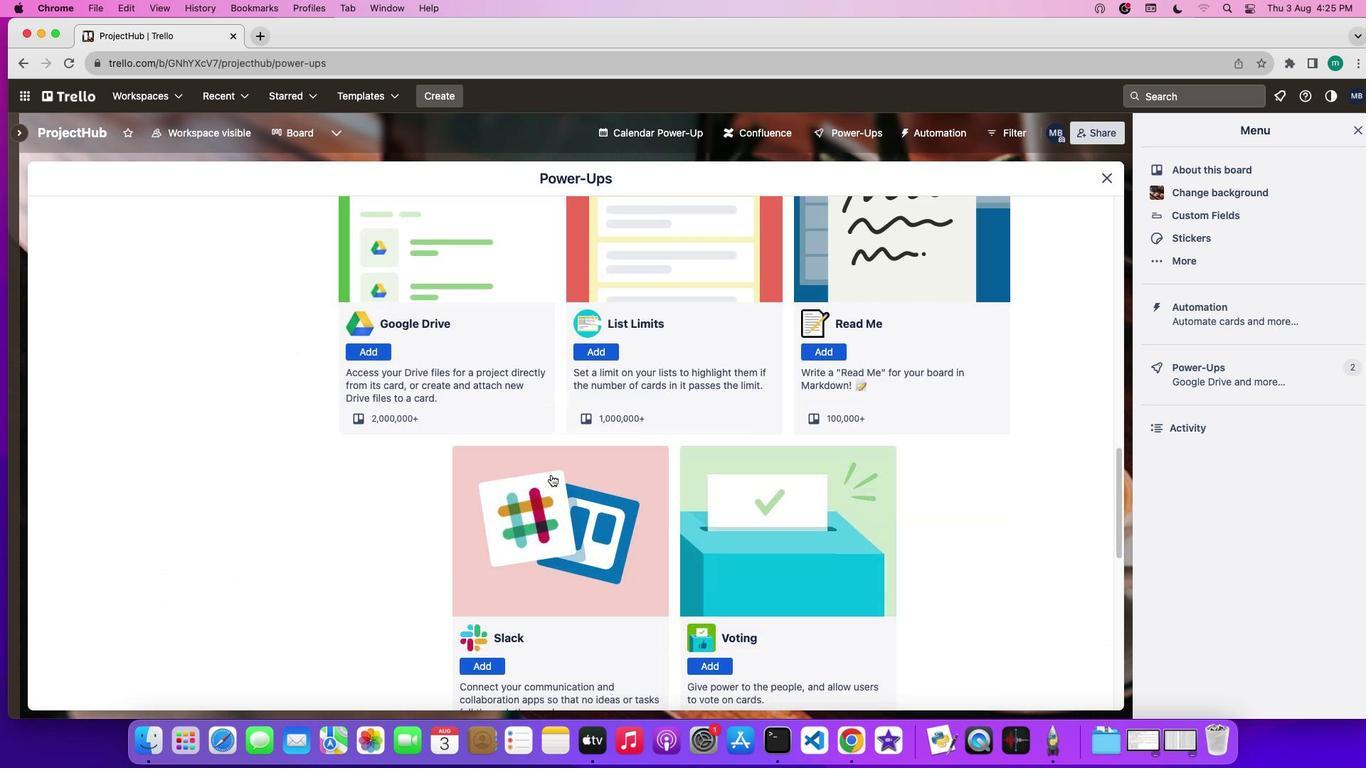 
Action: Mouse scrolled (551, 475) with delta (0, -3)
Screenshot: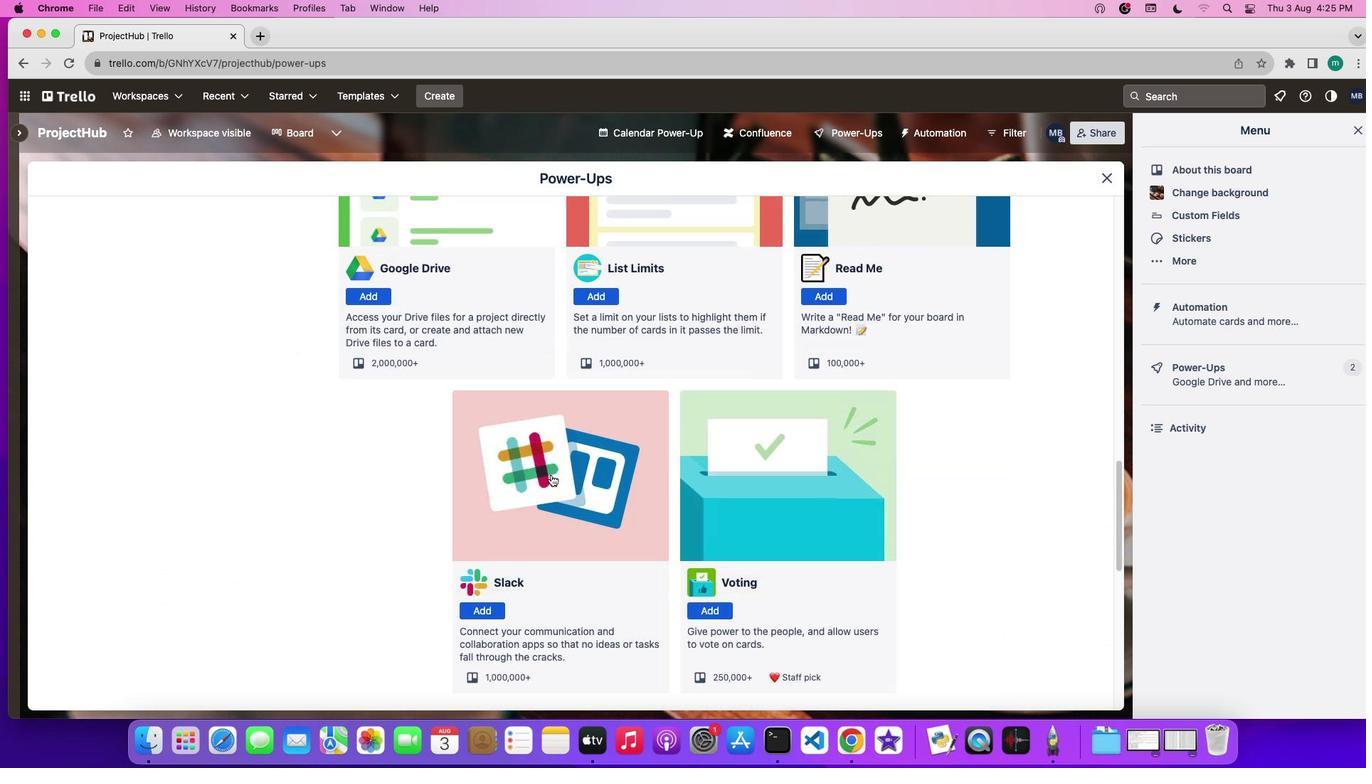
Action: Mouse scrolled (551, 475) with delta (0, 0)
Screenshot: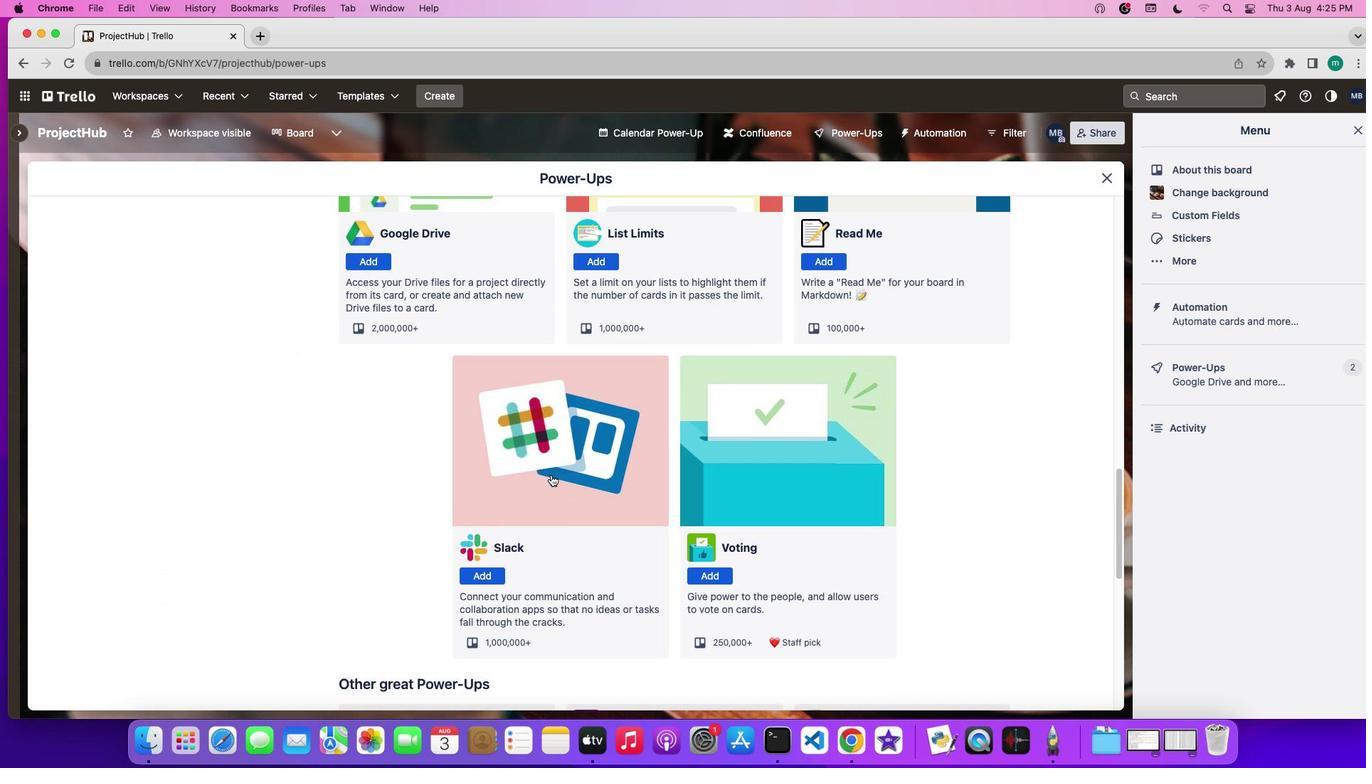 
Action: Mouse scrolled (551, 475) with delta (0, 0)
Screenshot: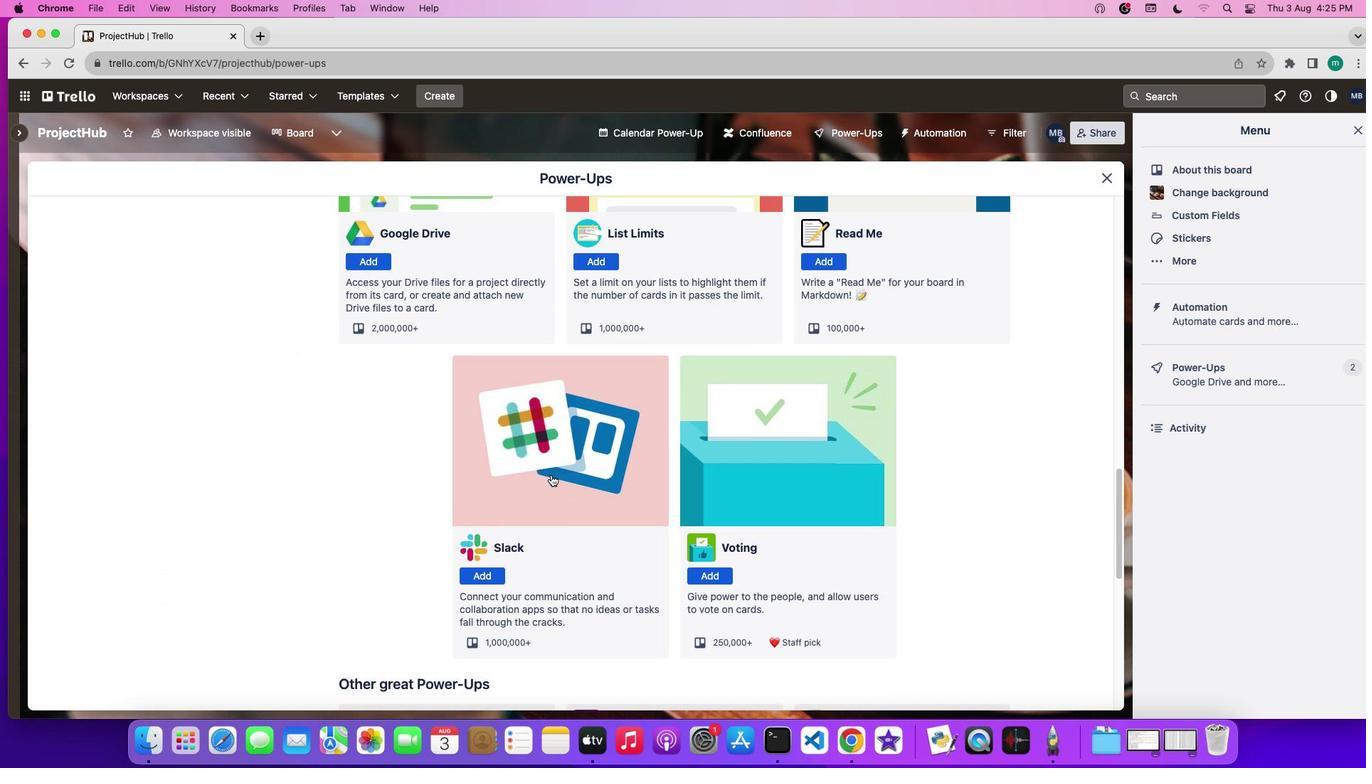 
Action: Mouse scrolled (551, 475) with delta (0, -2)
Screenshot: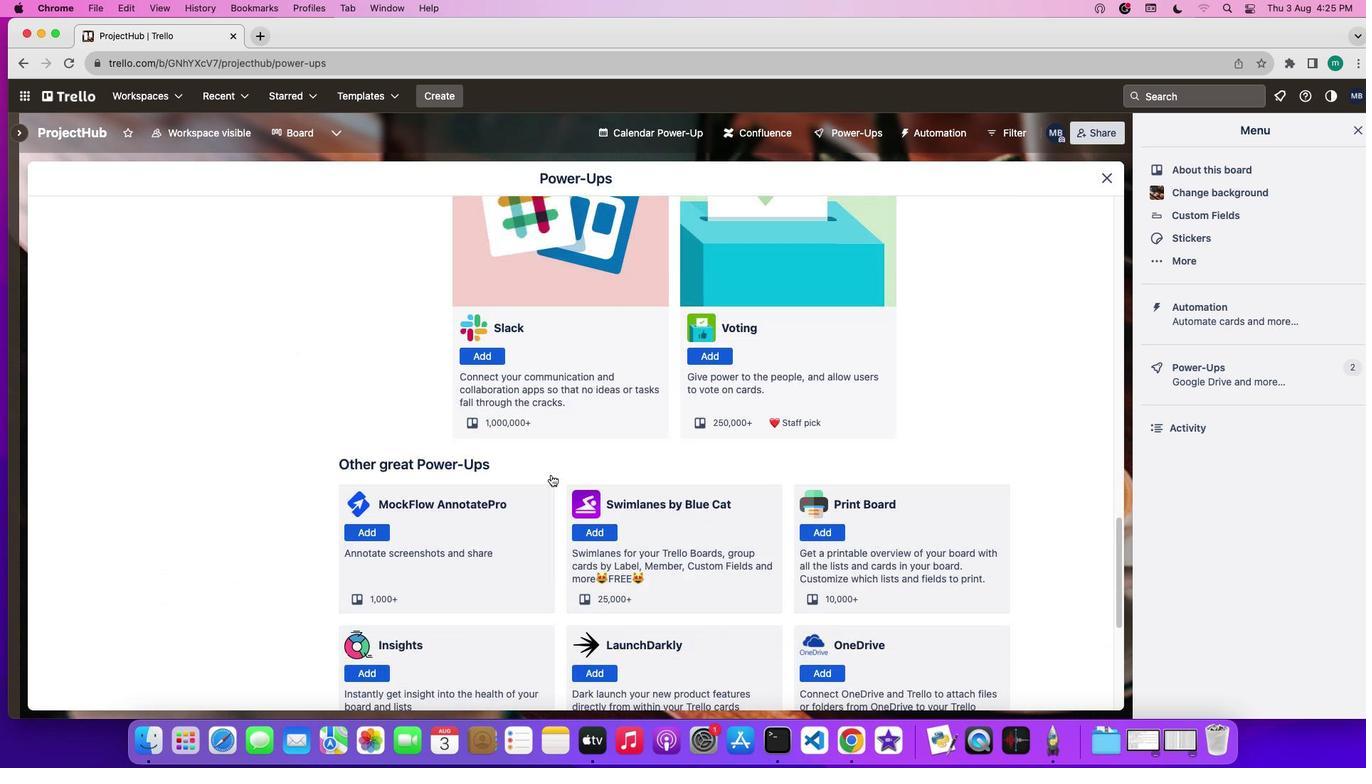 
Action: Mouse scrolled (551, 475) with delta (0, -2)
Screenshot: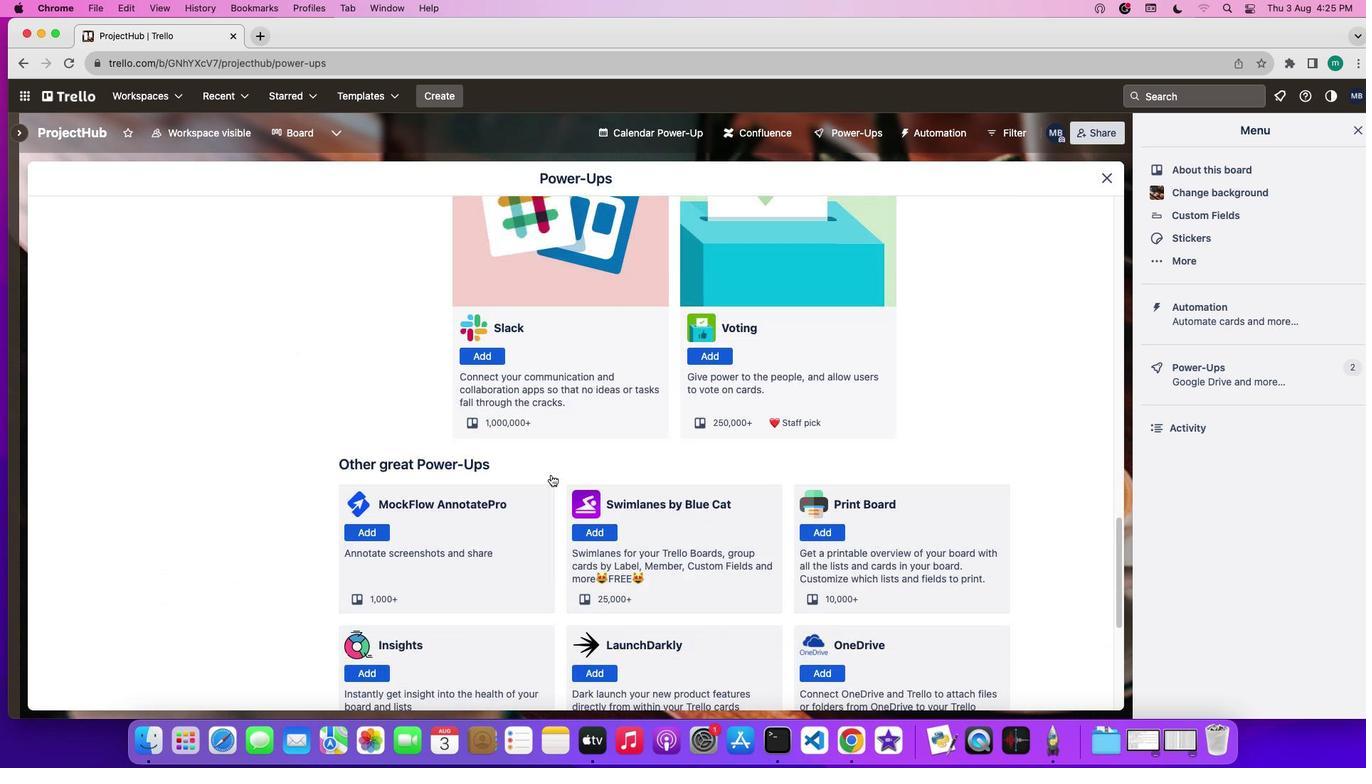 
Action: Mouse scrolled (551, 475) with delta (0, -3)
Screenshot: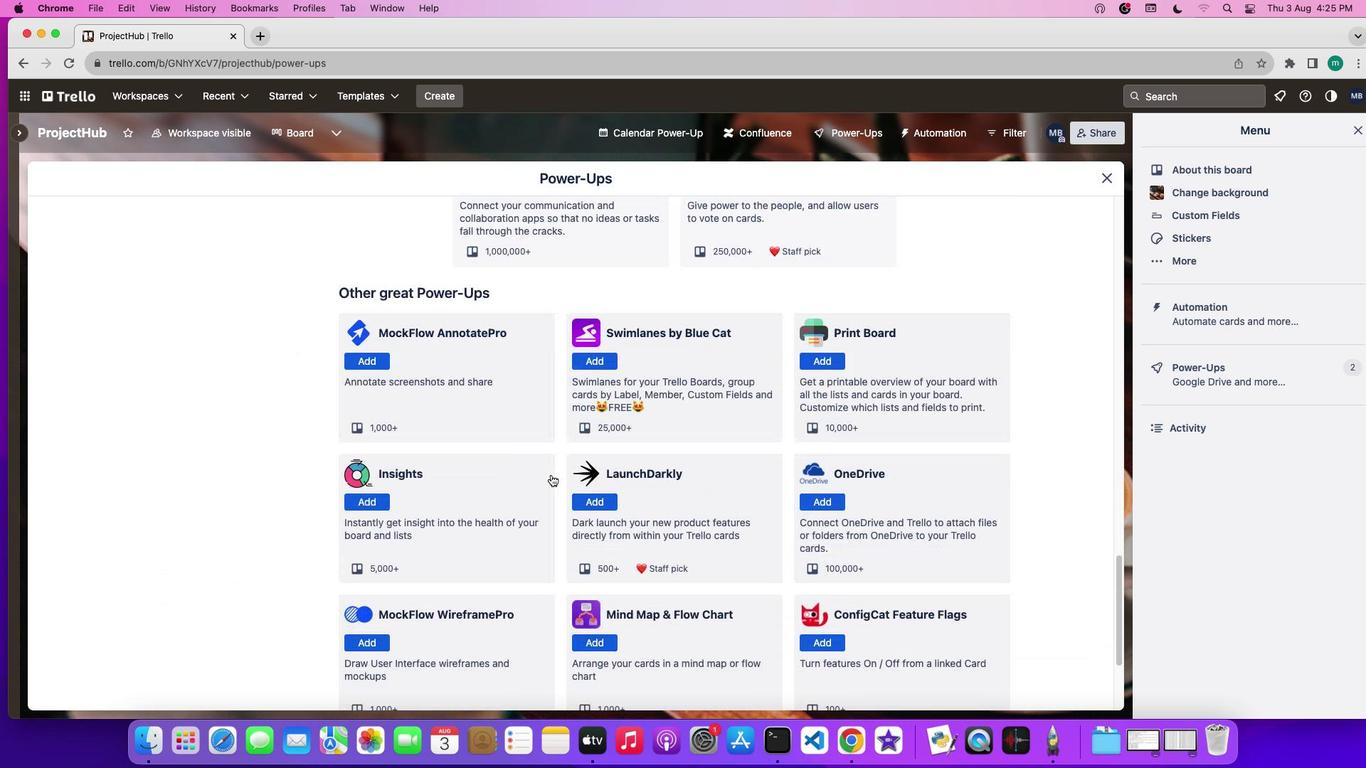 
Action: Mouse scrolled (551, 475) with delta (0, 0)
Screenshot: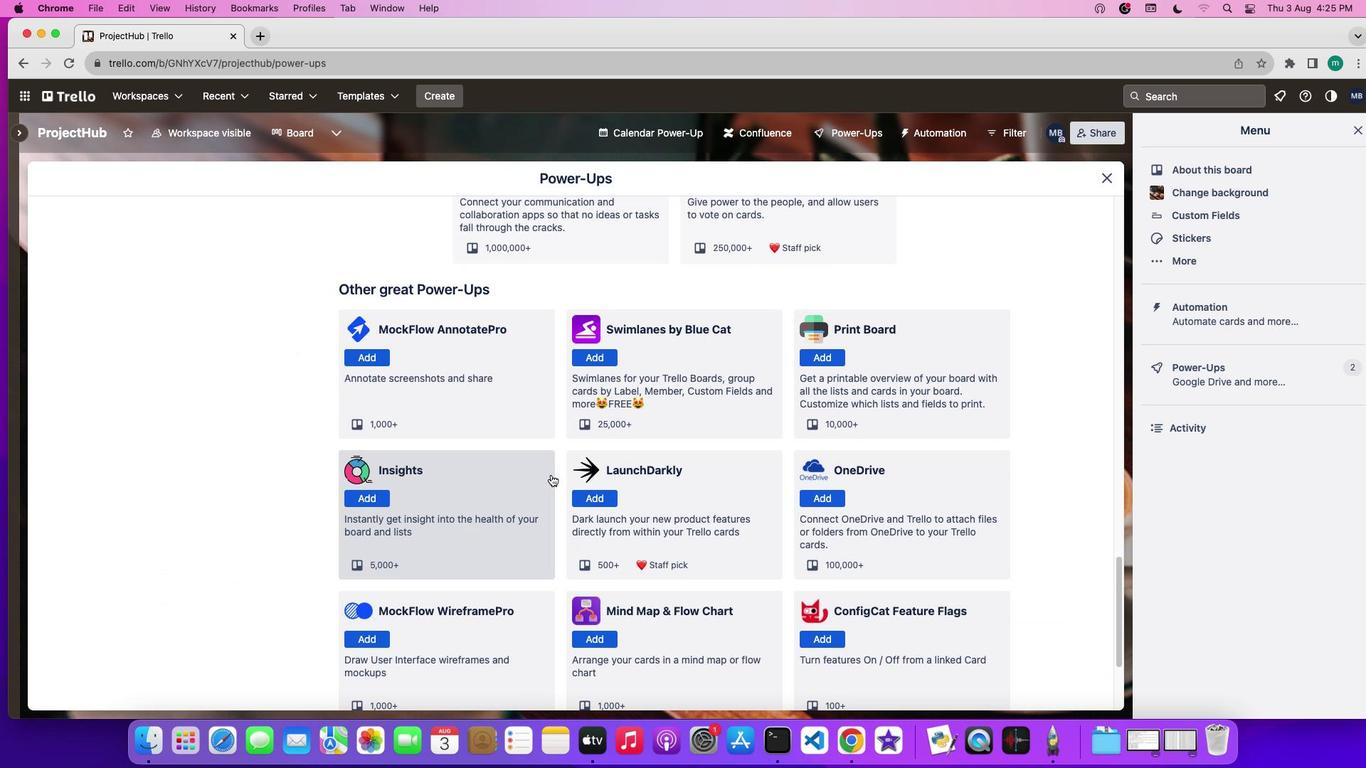 
Action: Mouse scrolled (551, 475) with delta (0, 0)
Screenshot: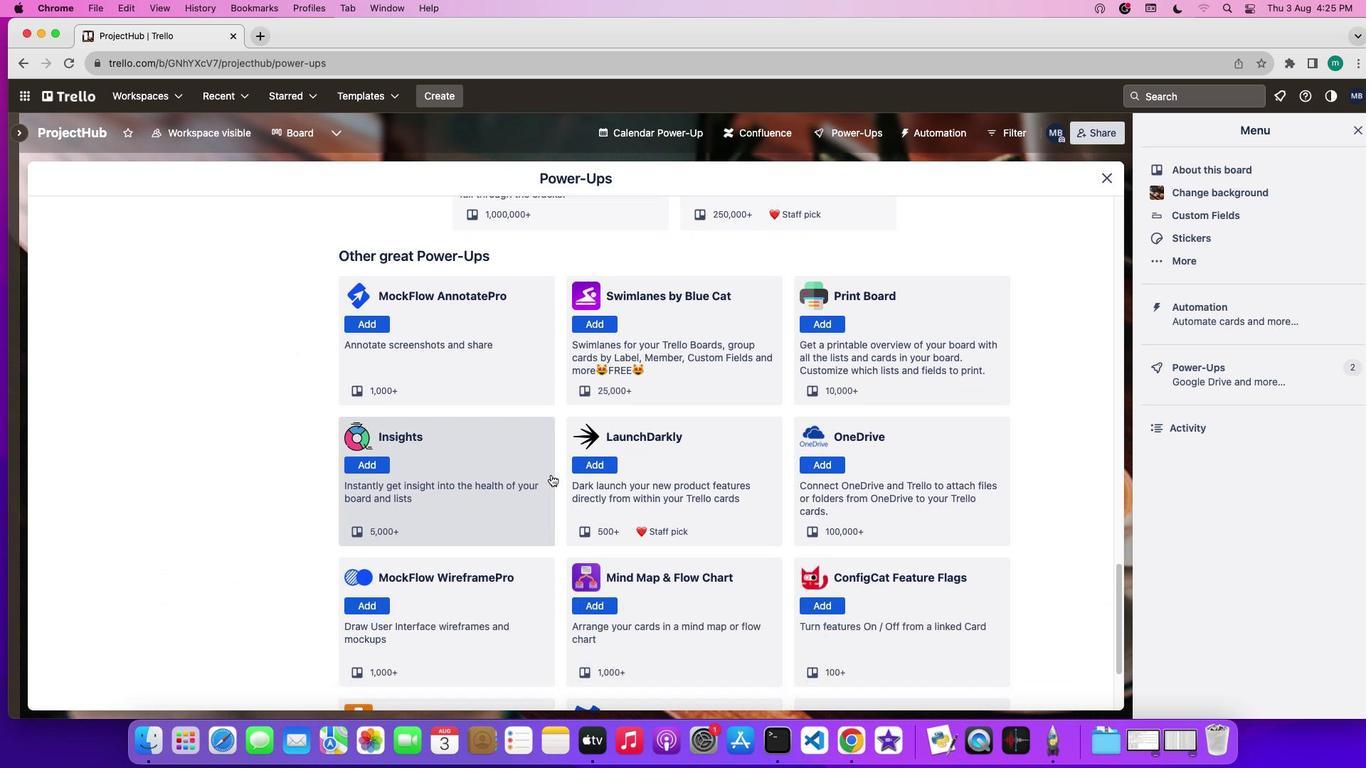 
Action: Mouse scrolled (551, 475) with delta (0, -1)
Screenshot: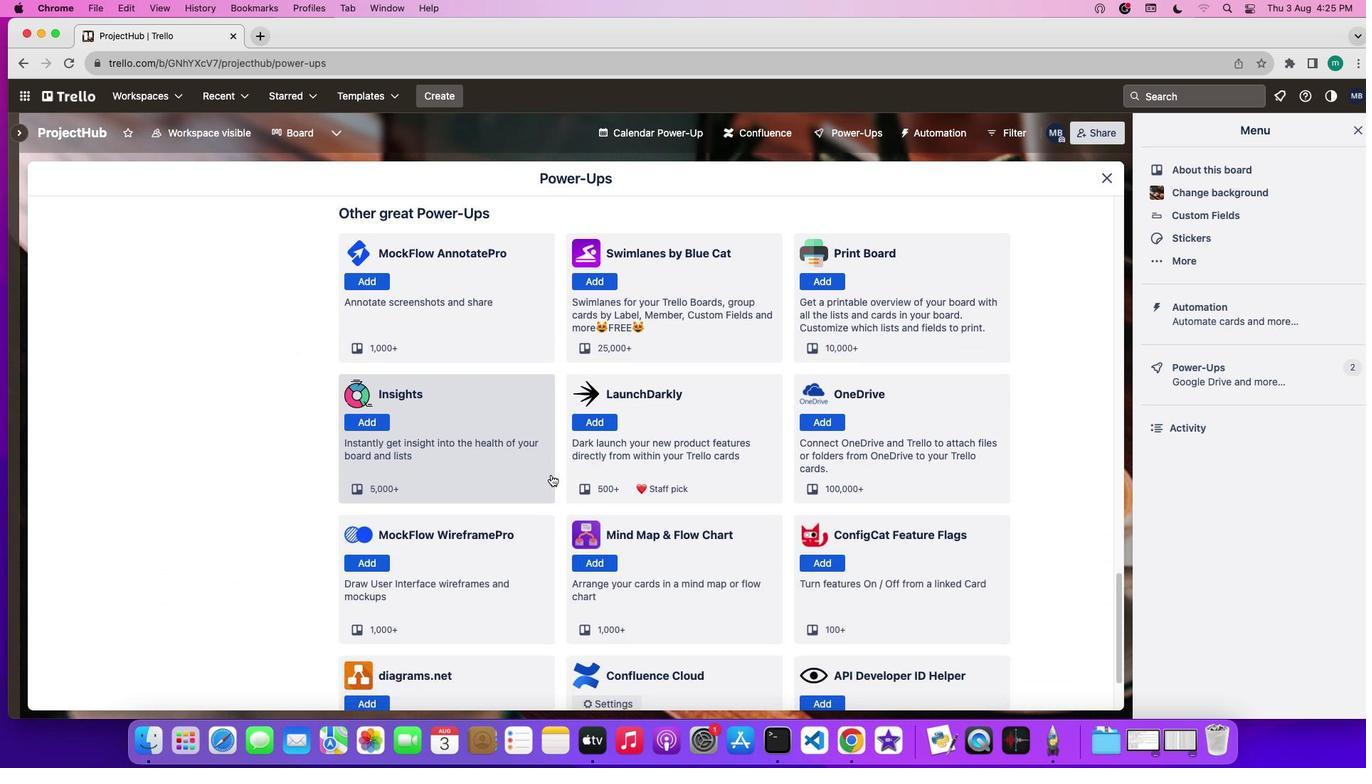 
Action: Mouse scrolled (551, 475) with delta (0, -2)
Screenshot: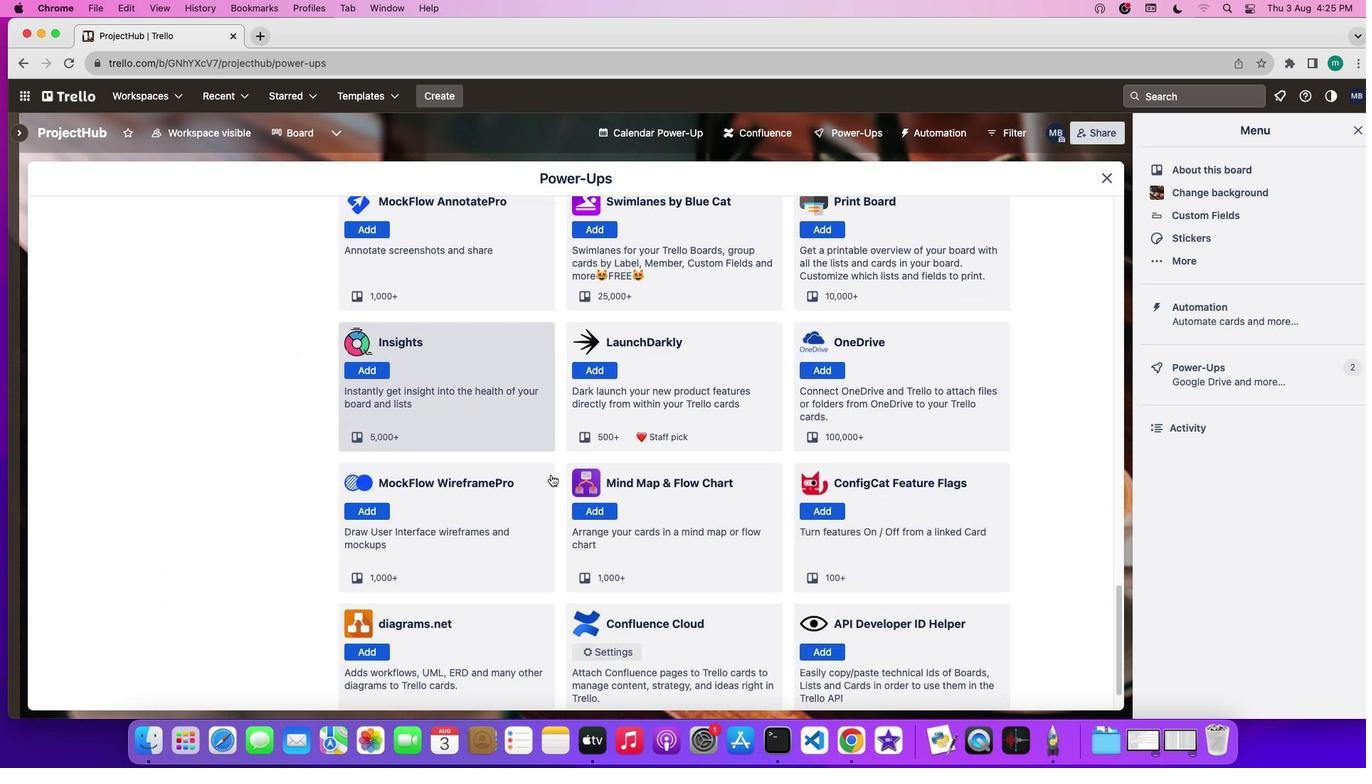 
Action: Mouse scrolled (551, 475) with delta (0, -2)
Screenshot: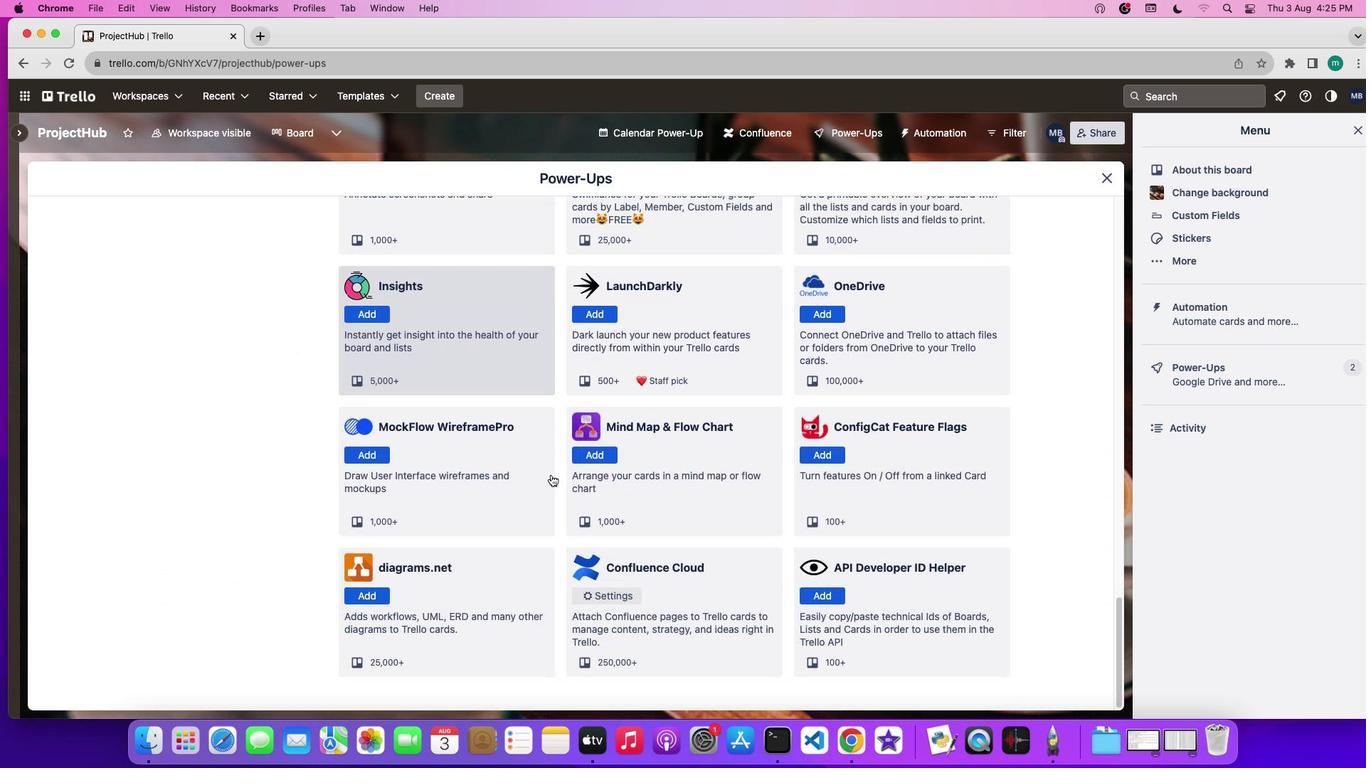 
Action: Mouse scrolled (551, 475) with delta (0, 0)
Screenshot: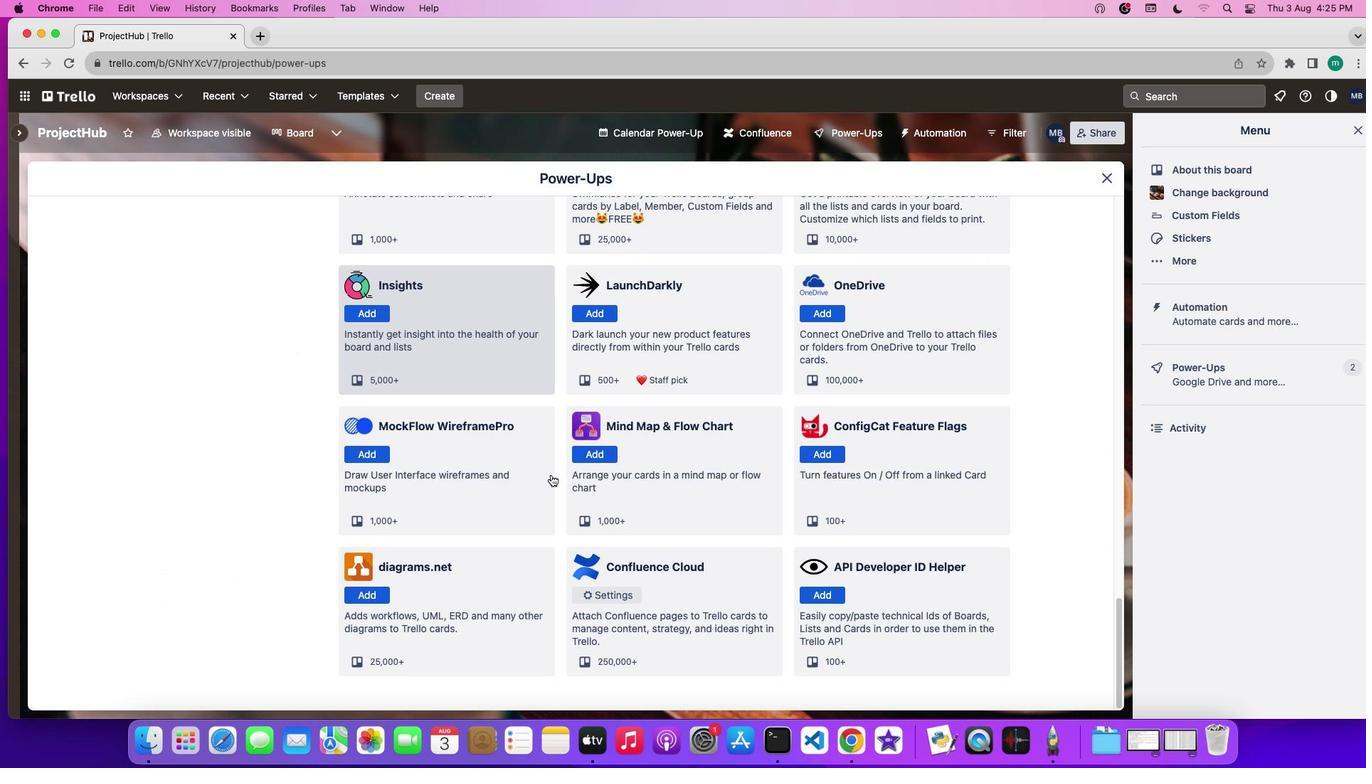 
Action: Mouse moved to (555, 475)
Screenshot: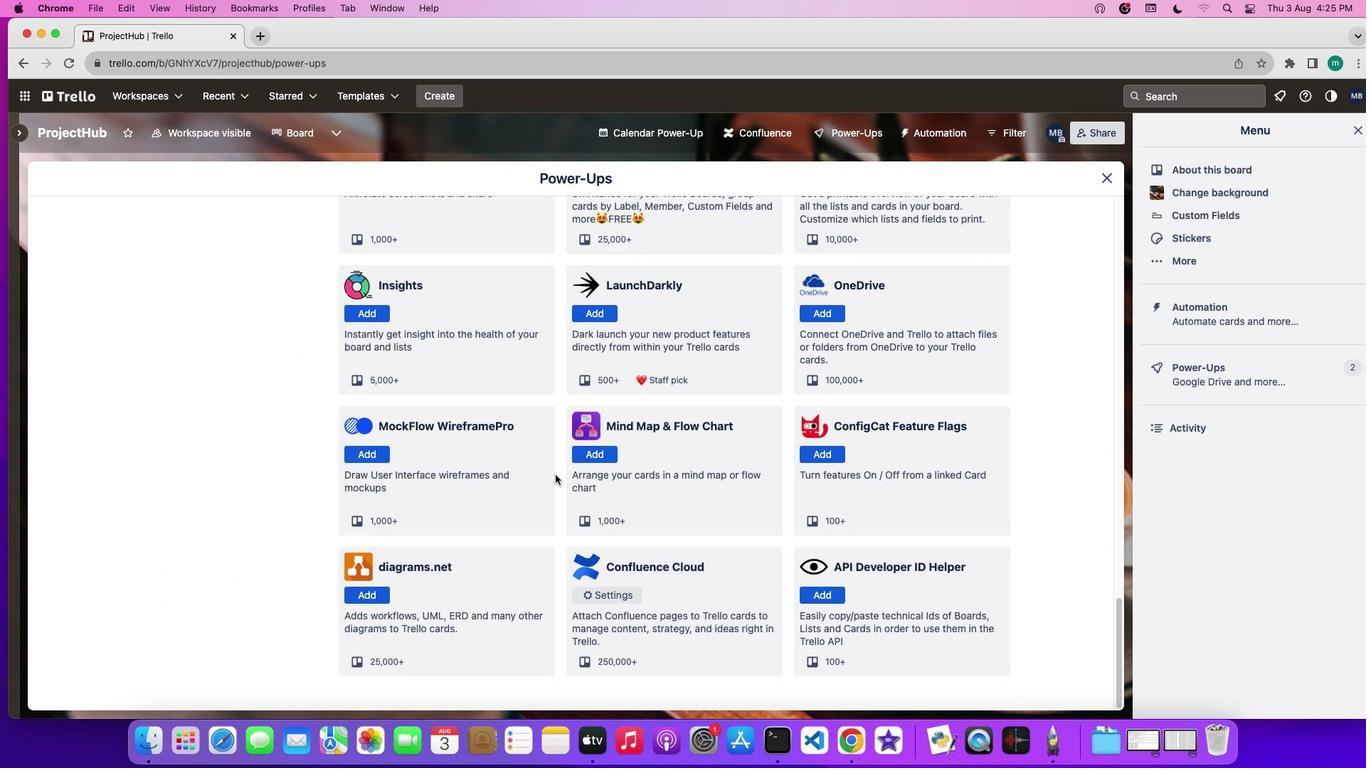 
